 Task: Play online wordle game with 4 letters.
Action: Mouse moved to (598, 514)
Screenshot: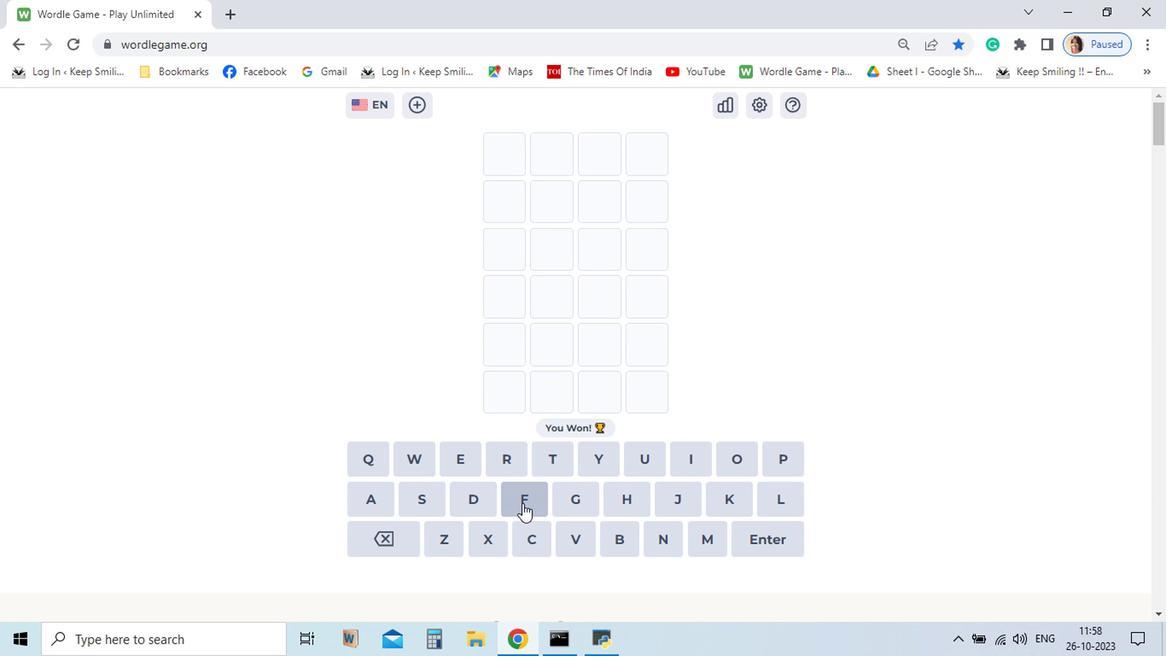 
Action: Mouse pressed left at (598, 514)
Screenshot: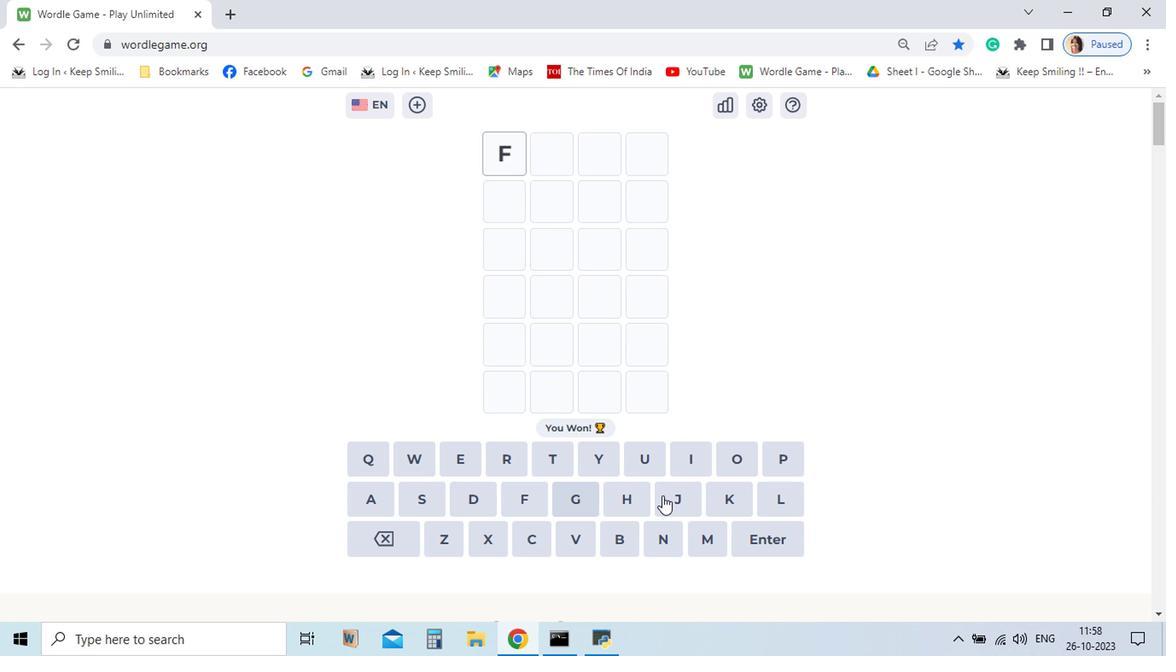 
Action: Mouse moved to (738, 480)
Screenshot: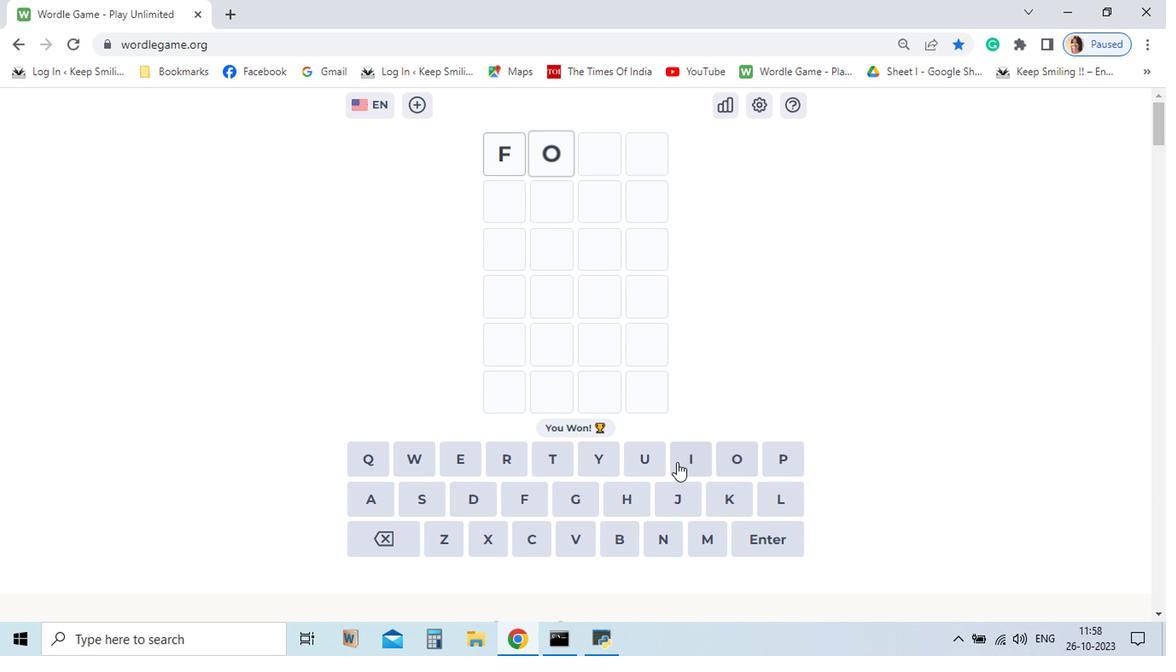 
Action: Mouse pressed left at (738, 480)
Screenshot: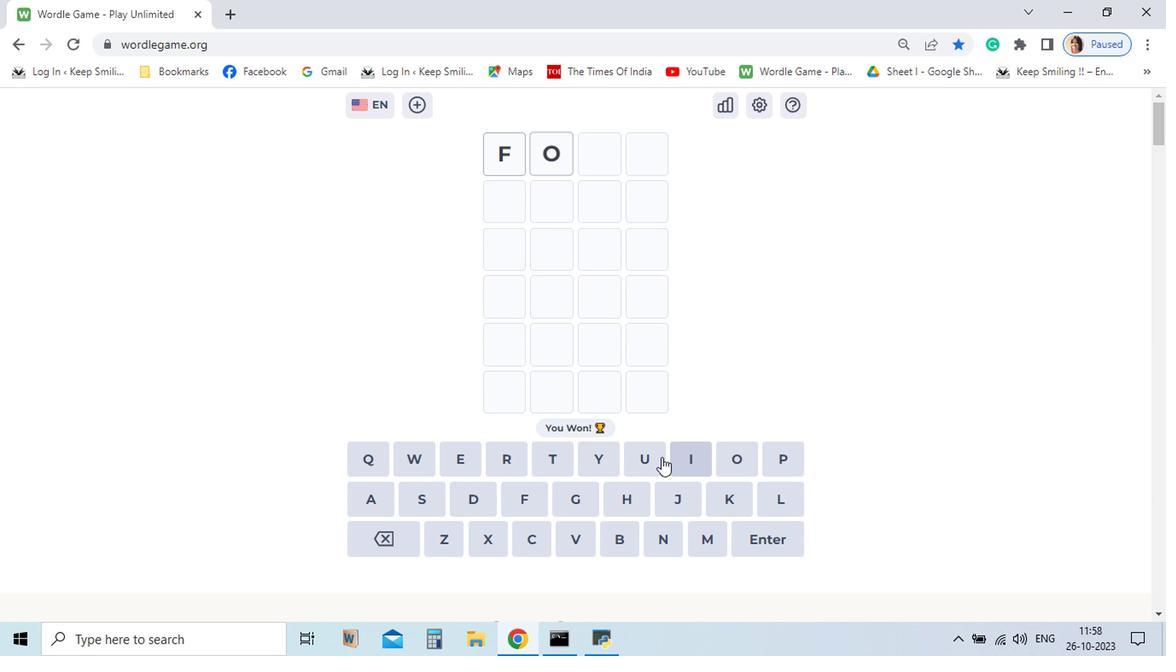 
Action: Mouse moved to (677, 473)
Screenshot: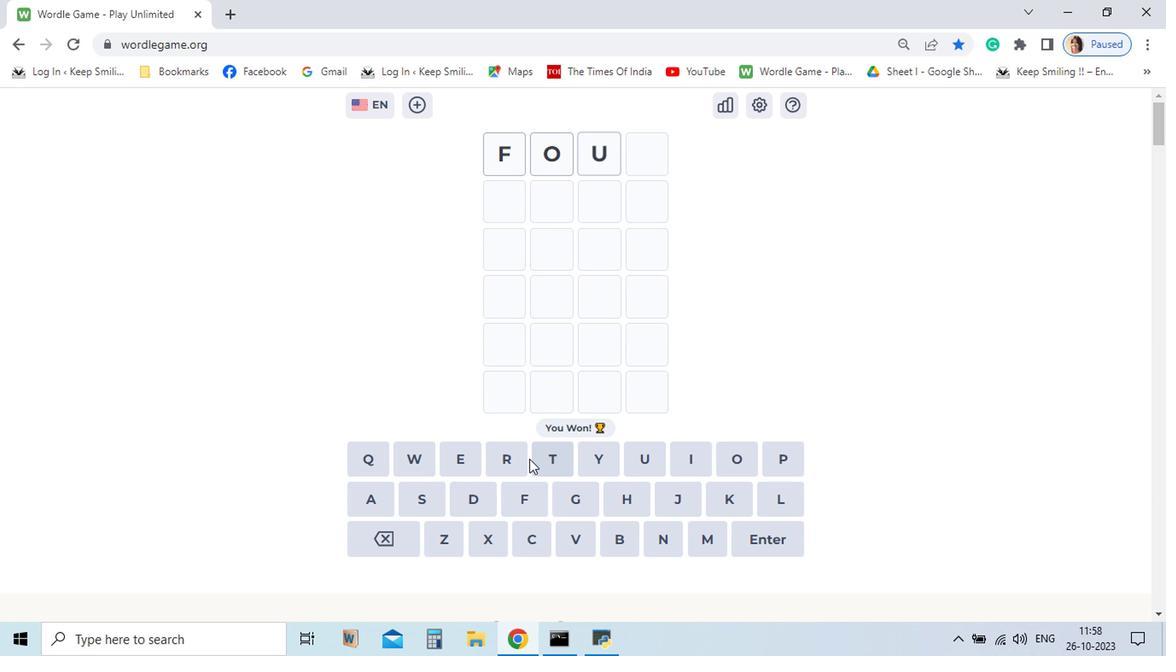
Action: Mouse pressed left at (677, 473)
Screenshot: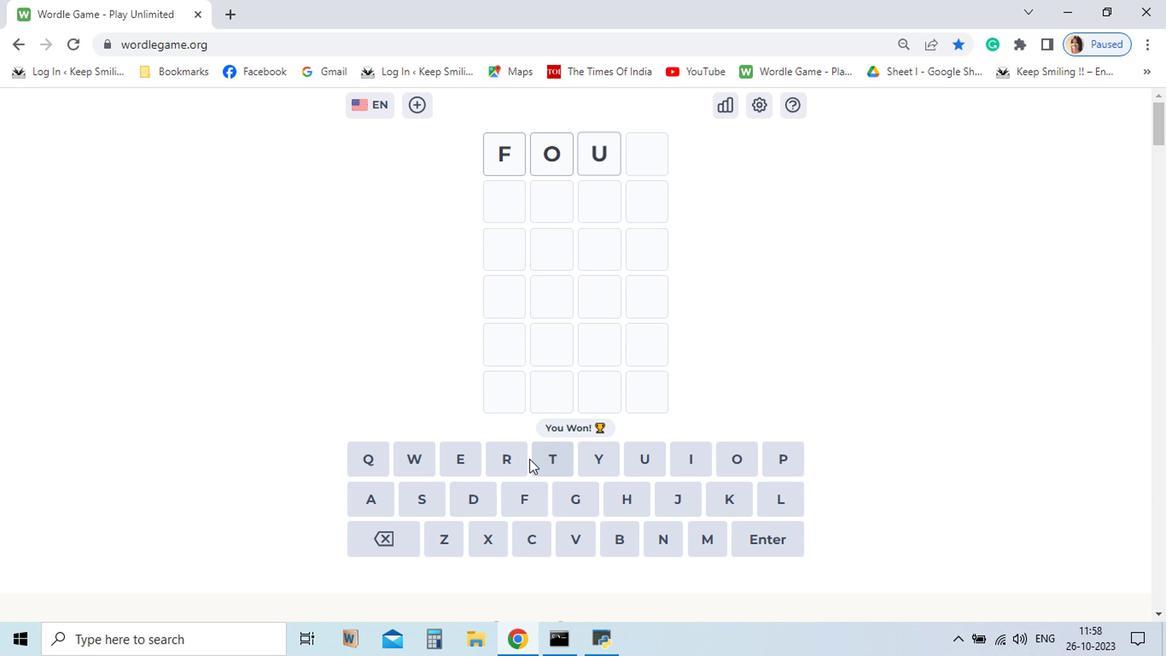 
Action: Mouse moved to (584, 479)
Screenshot: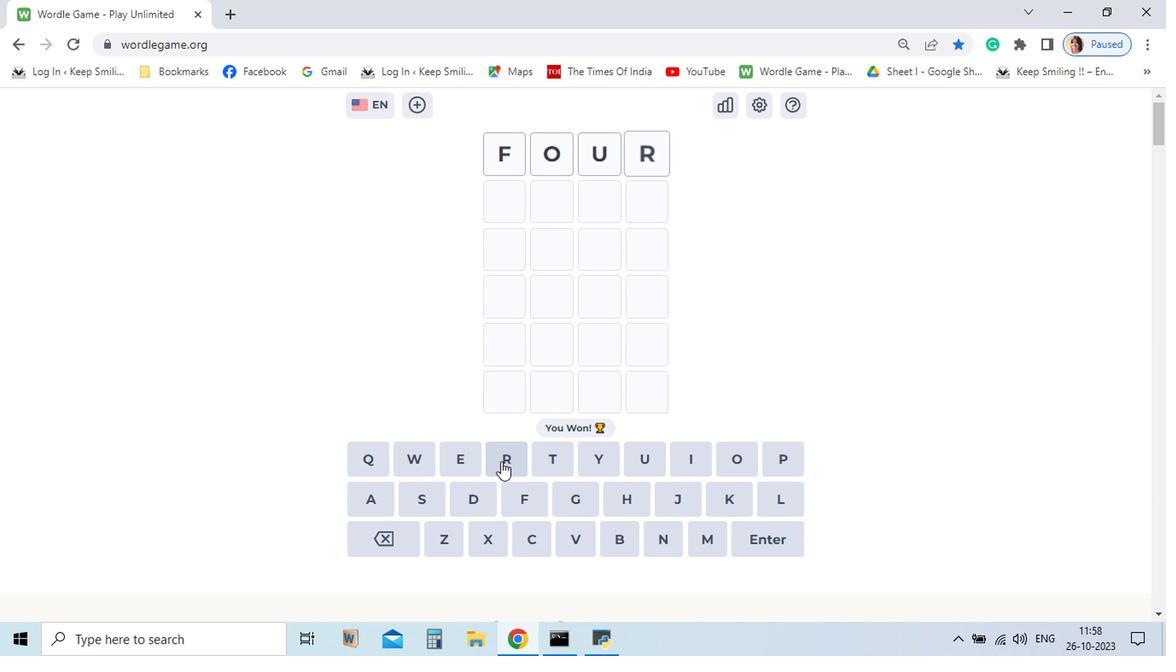 
Action: Mouse pressed left at (584, 479)
Screenshot: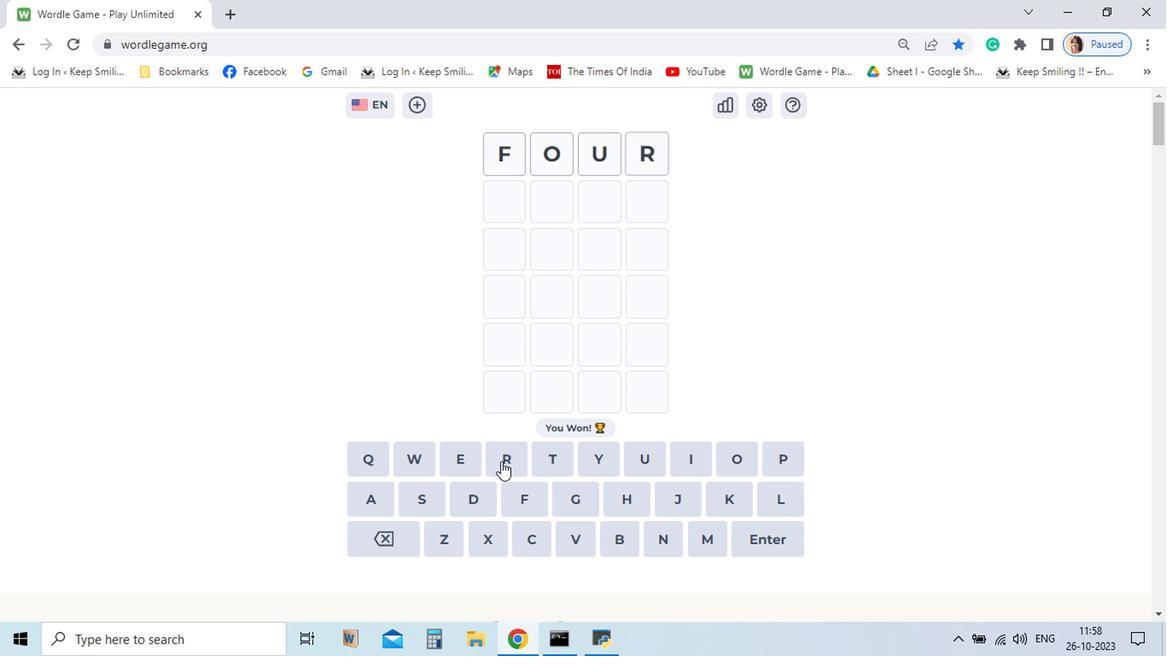 
Action: Mouse moved to (769, 543)
Screenshot: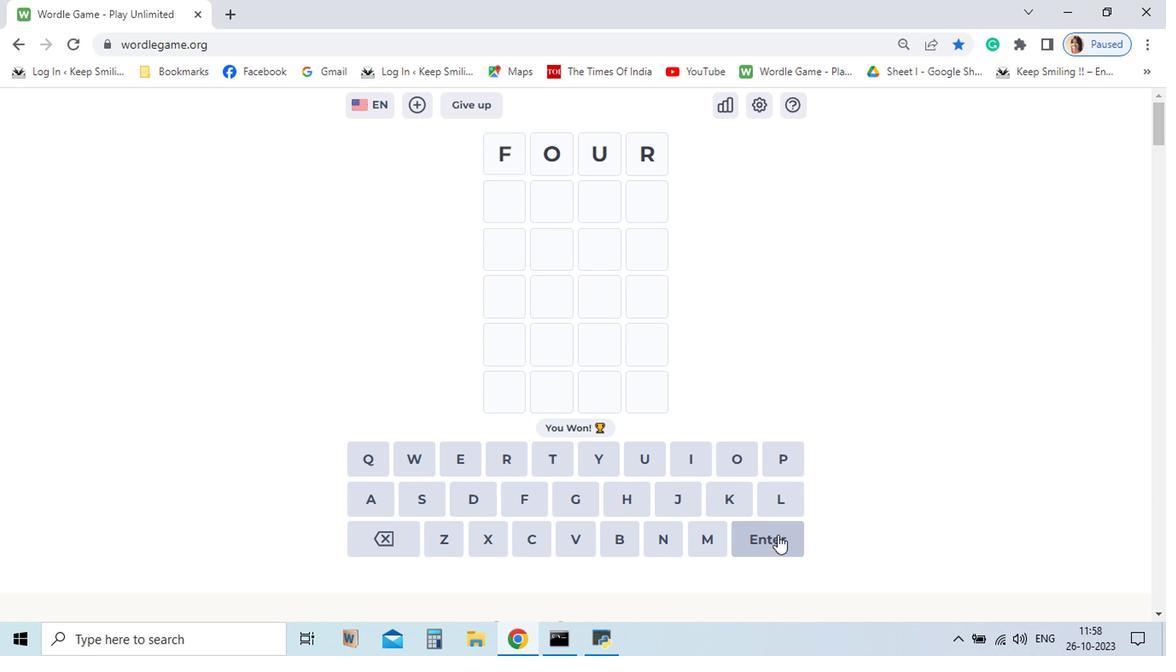 
Action: Mouse pressed left at (769, 543)
Screenshot: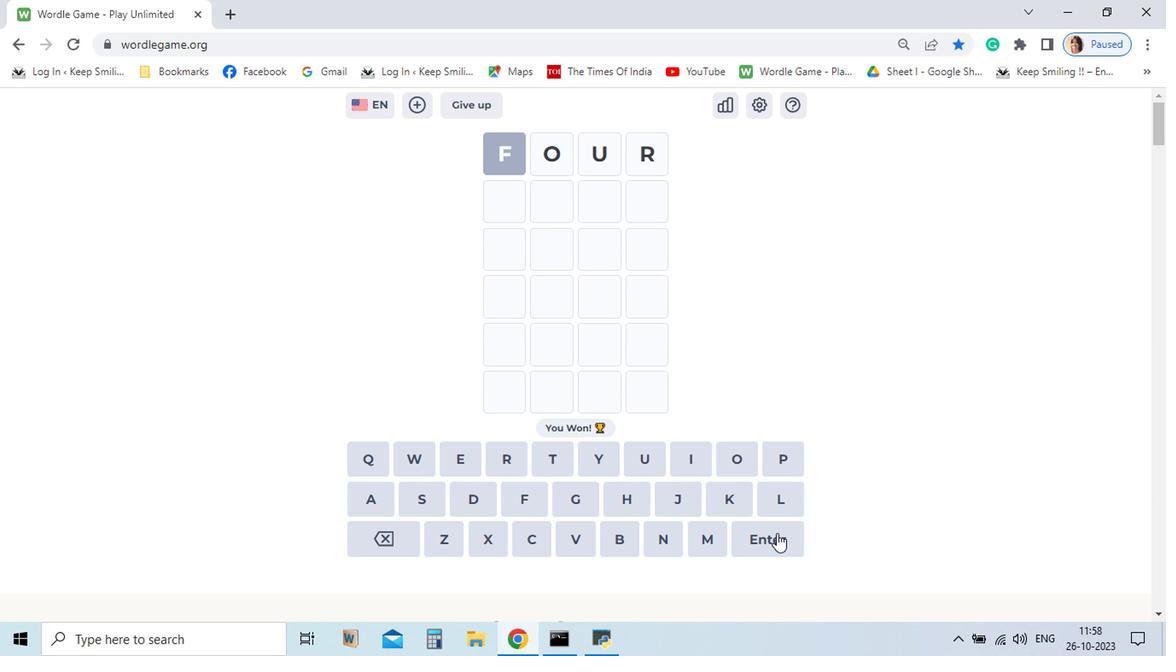 
Action: Mouse moved to (632, 506)
Screenshot: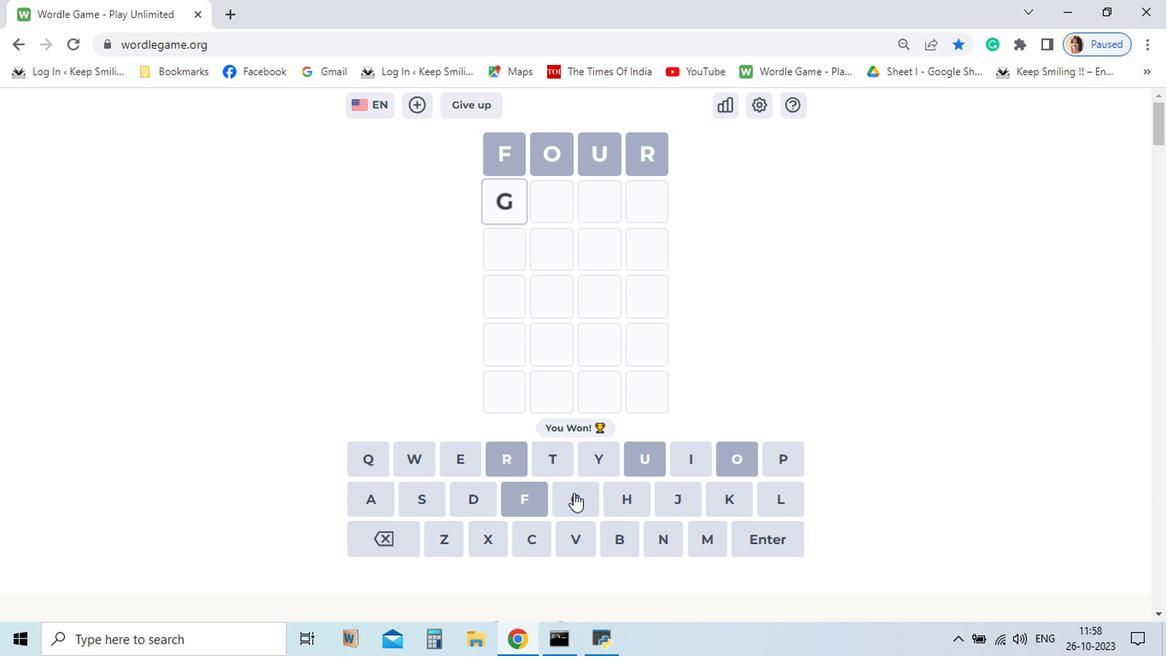 
Action: Mouse pressed left at (632, 506)
Screenshot: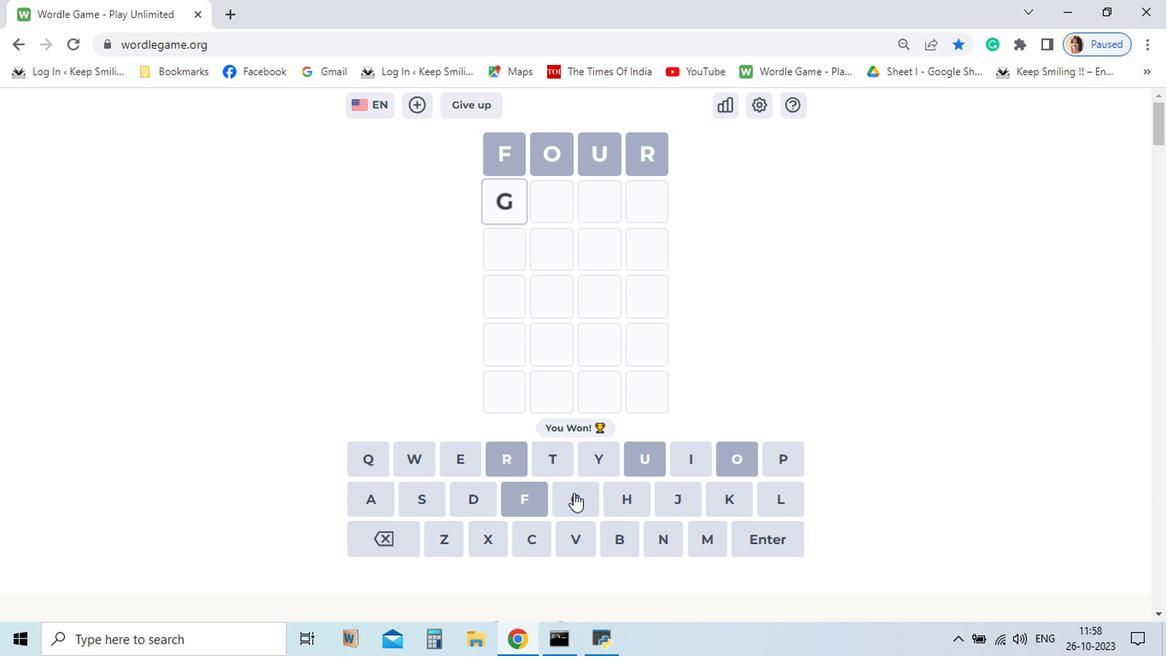 
Action: Mouse moved to (499, 509)
Screenshot: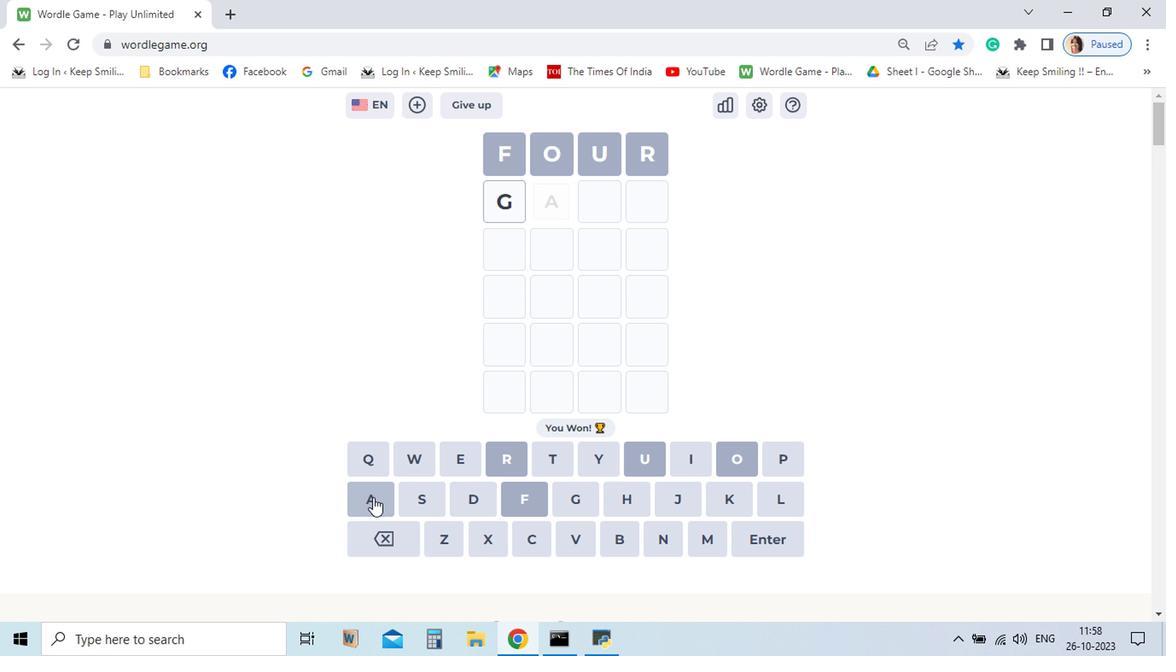 
Action: Mouse pressed left at (499, 509)
Screenshot: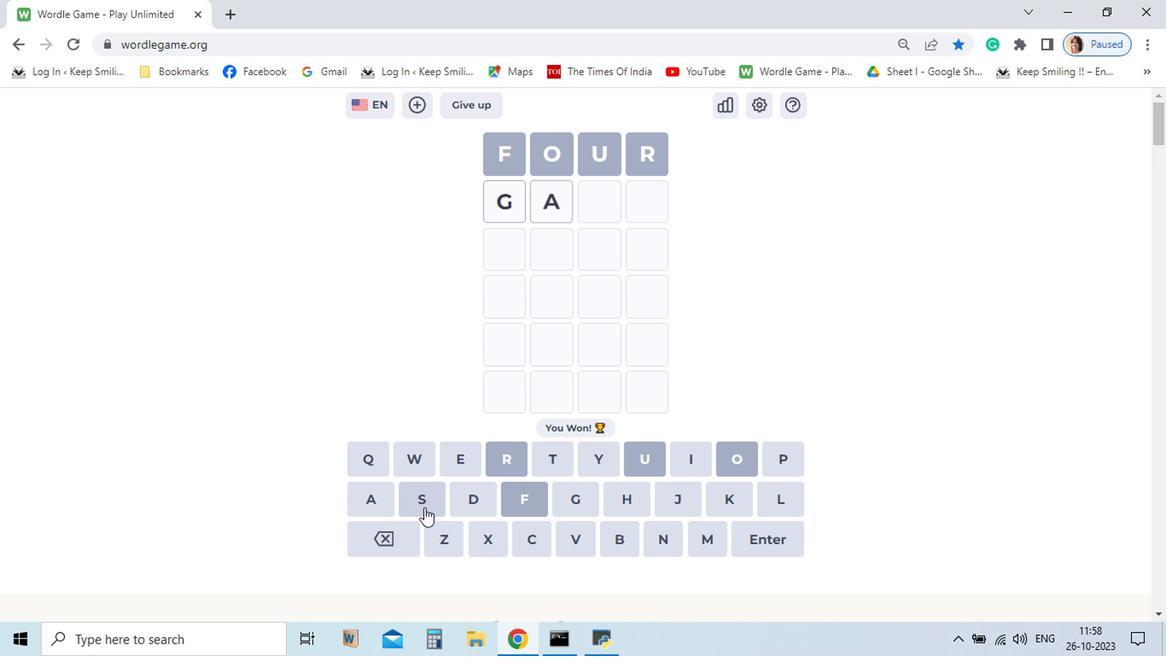 
Action: Mouse moved to (532, 510)
Screenshot: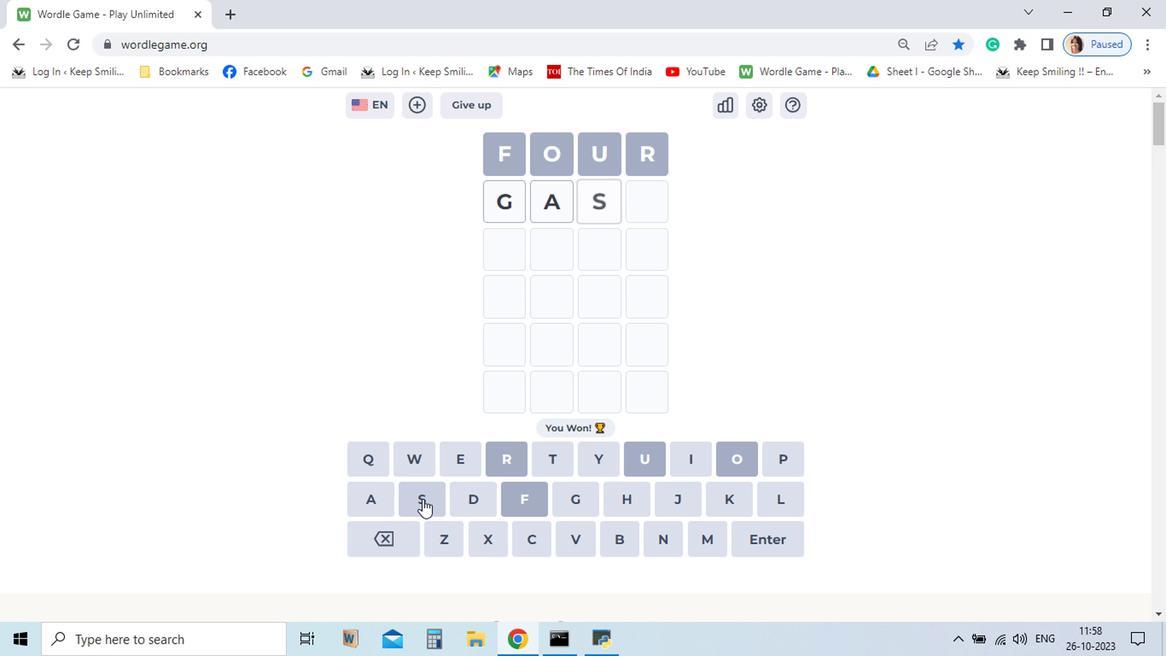 
Action: Mouse pressed left at (532, 510)
Screenshot: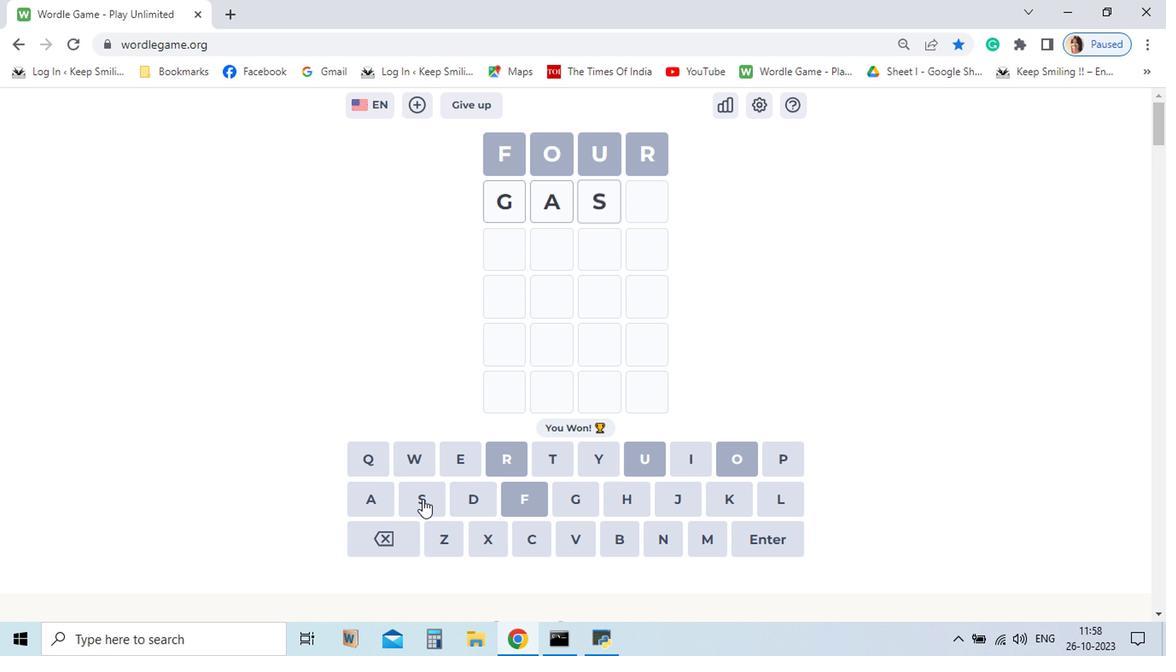 
Action: Mouse pressed left at (532, 510)
Screenshot: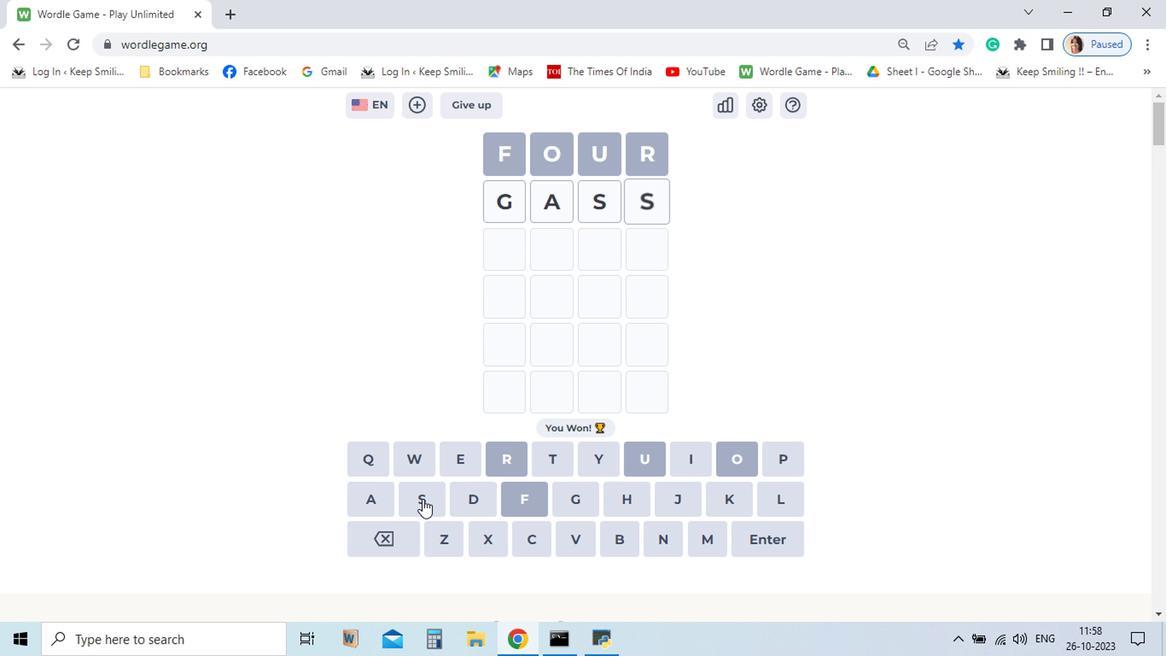 
Action: Mouse moved to (764, 549)
Screenshot: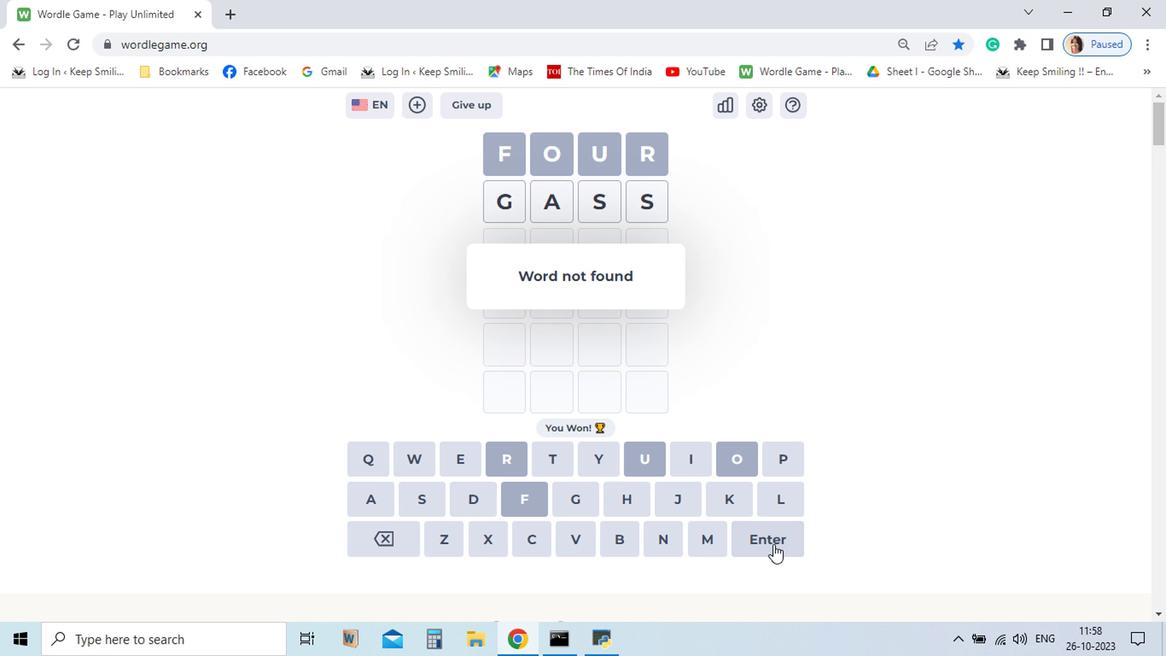 
Action: Mouse pressed left at (764, 549)
Screenshot: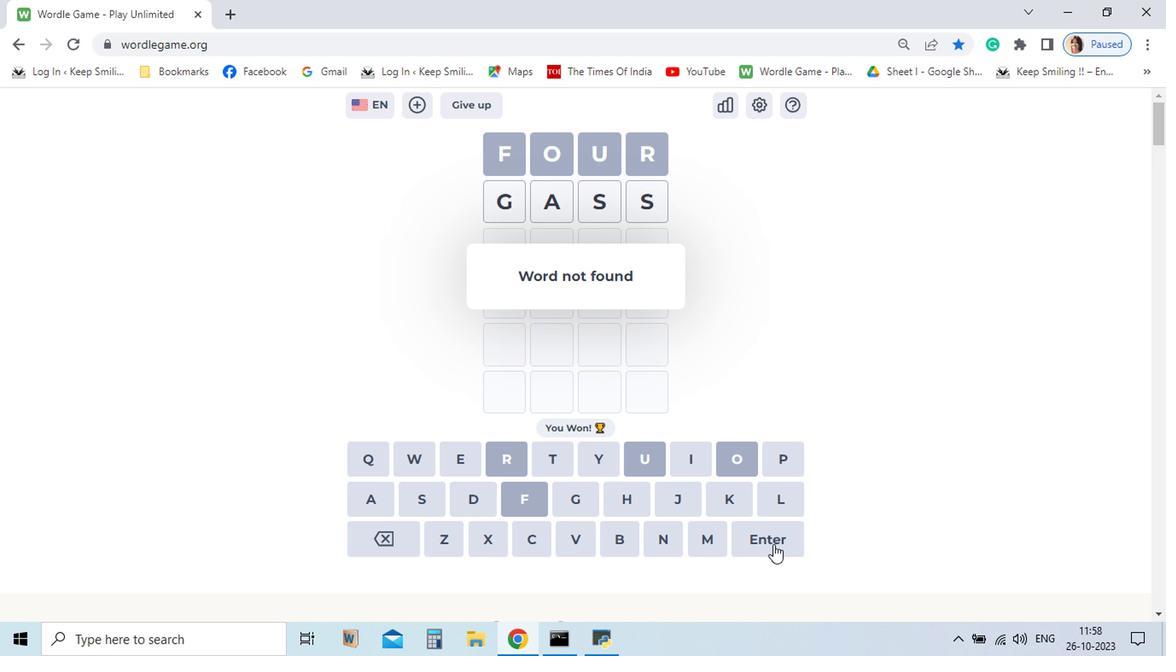 
Action: Mouse moved to (508, 538)
Screenshot: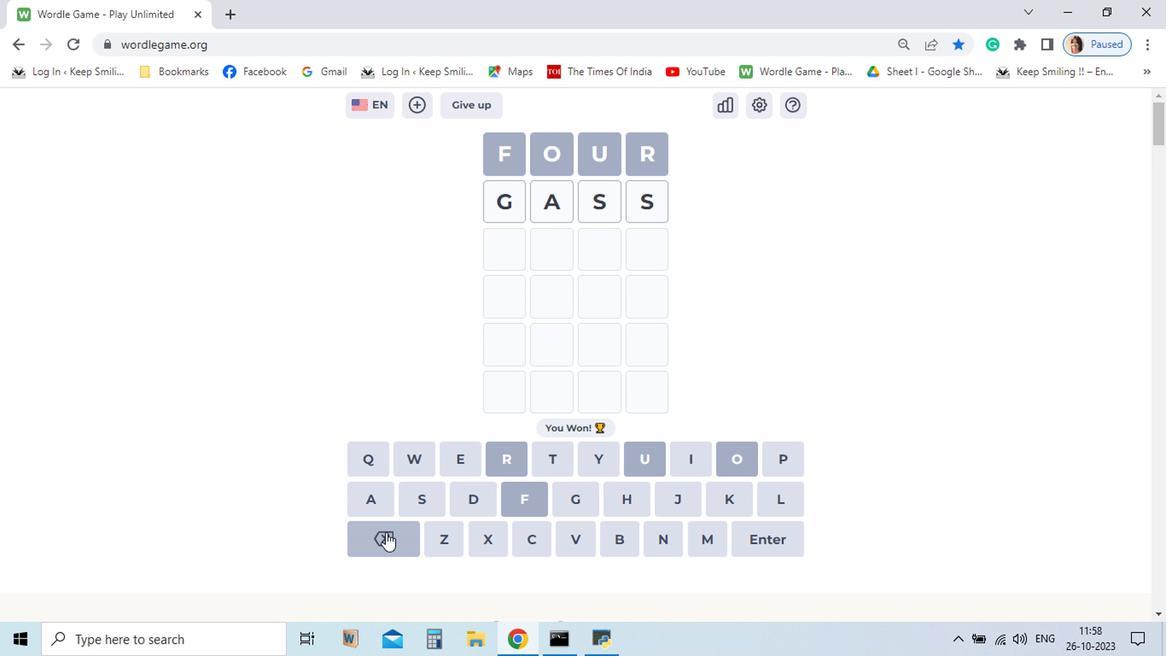 
Action: Mouse pressed left at (508, 538)
Screenshot: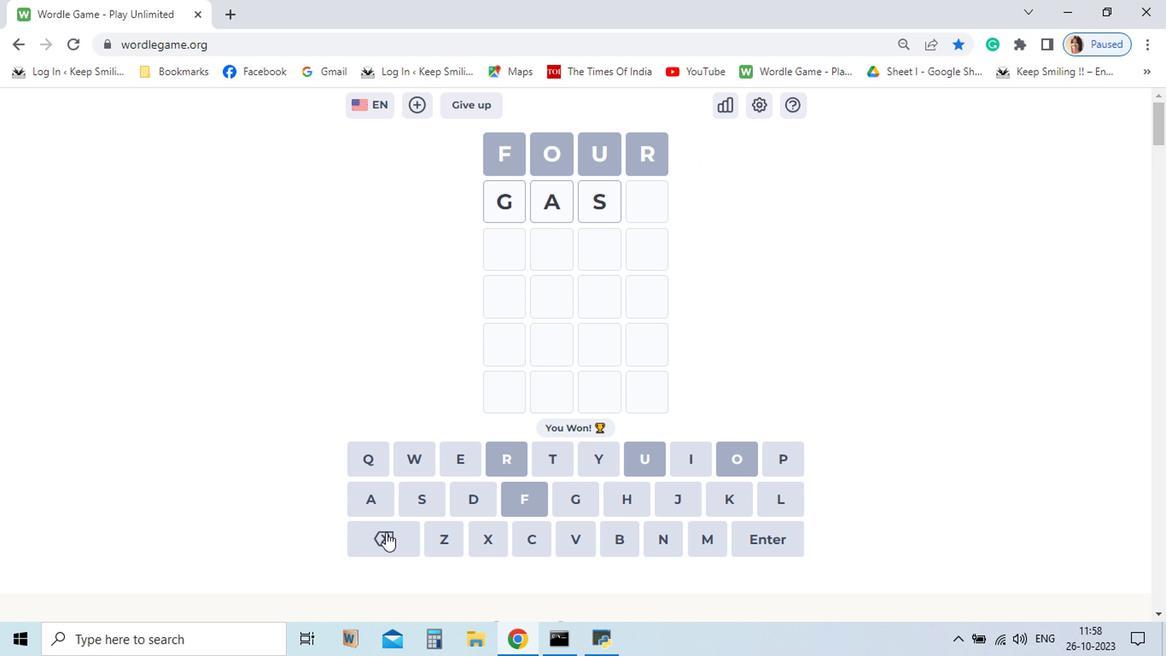 
Action: Mouse moved to (506, 544)
Screenshot: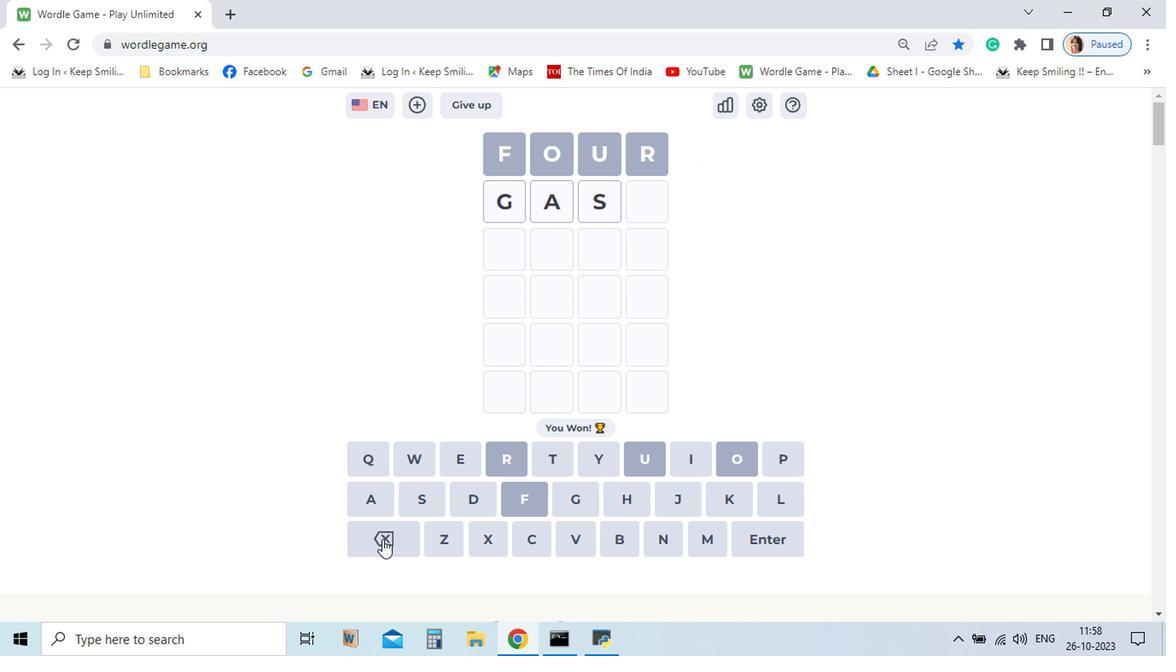 
Action: Mouse pressed left at (506, 544)
Screenshot: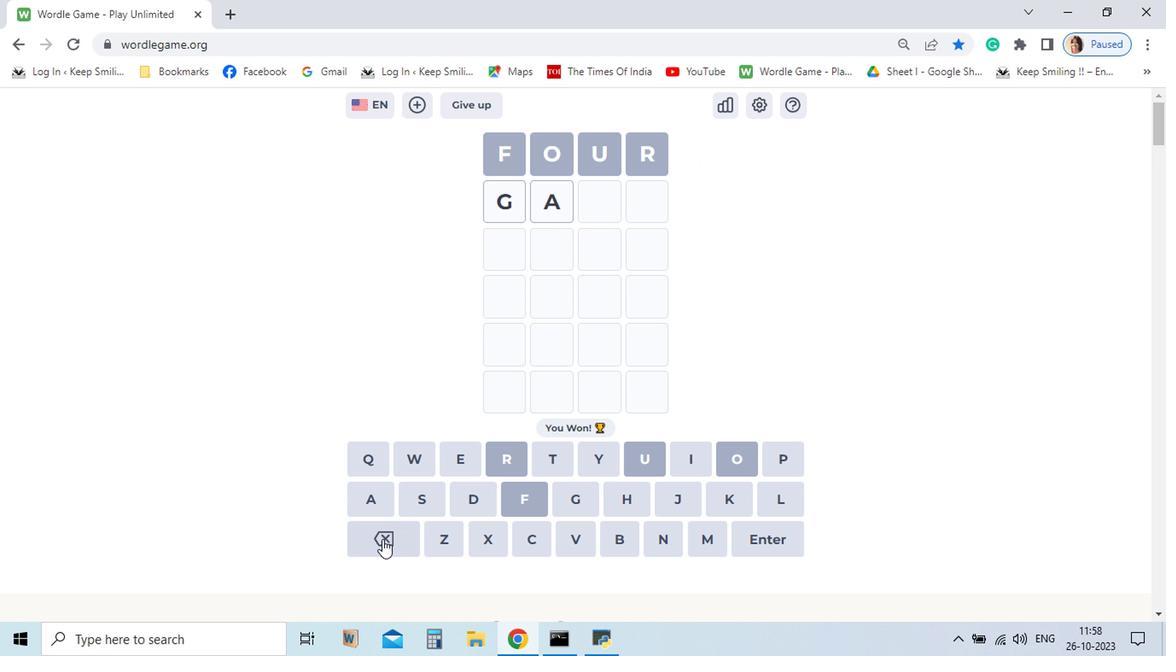 
Action: Mouse pressed left at (506, 544)
Screenshot: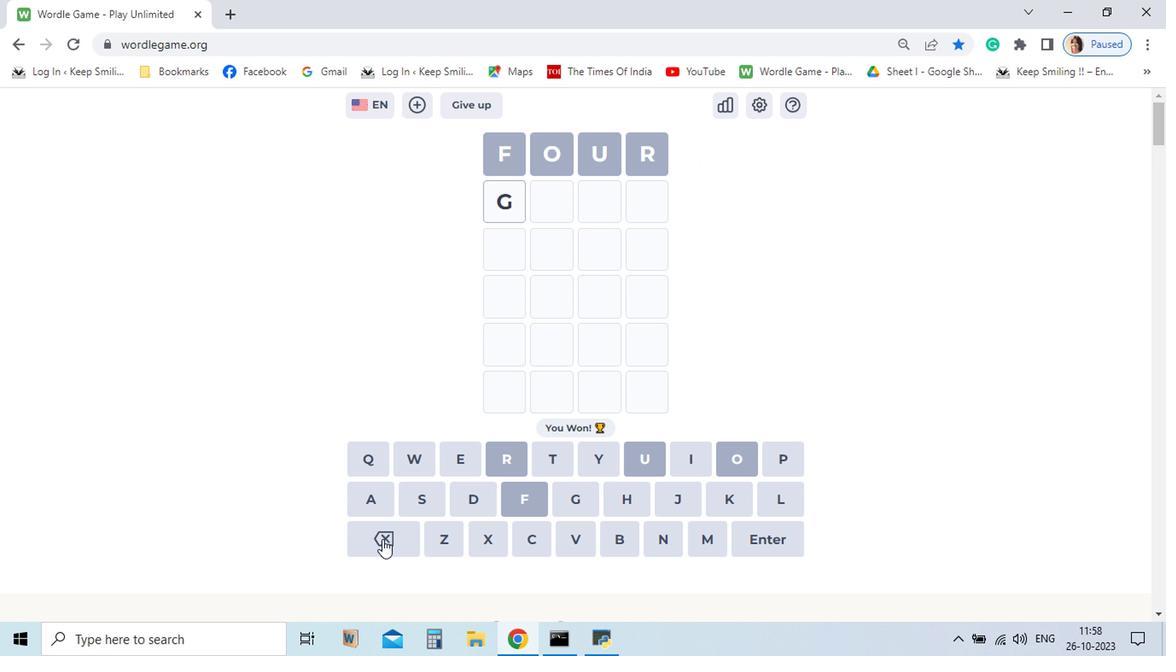 
Action: Mouse pressed left at (506, 544)
Screenshot: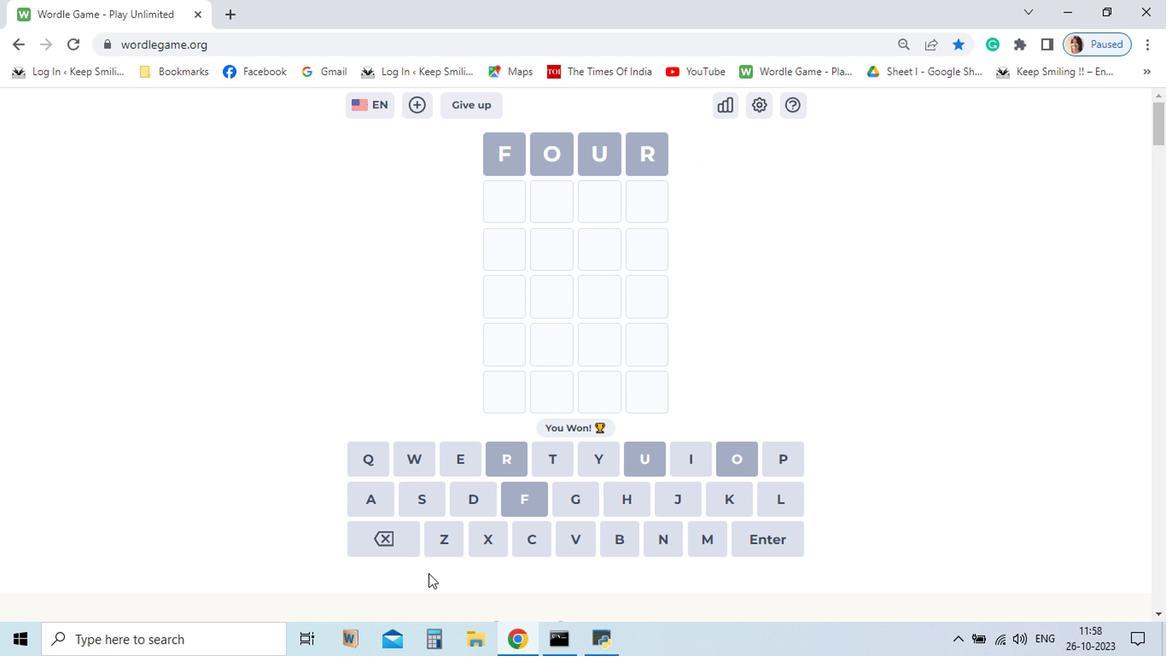 
Action: Mouse moved to (772, 476)
Screenshot: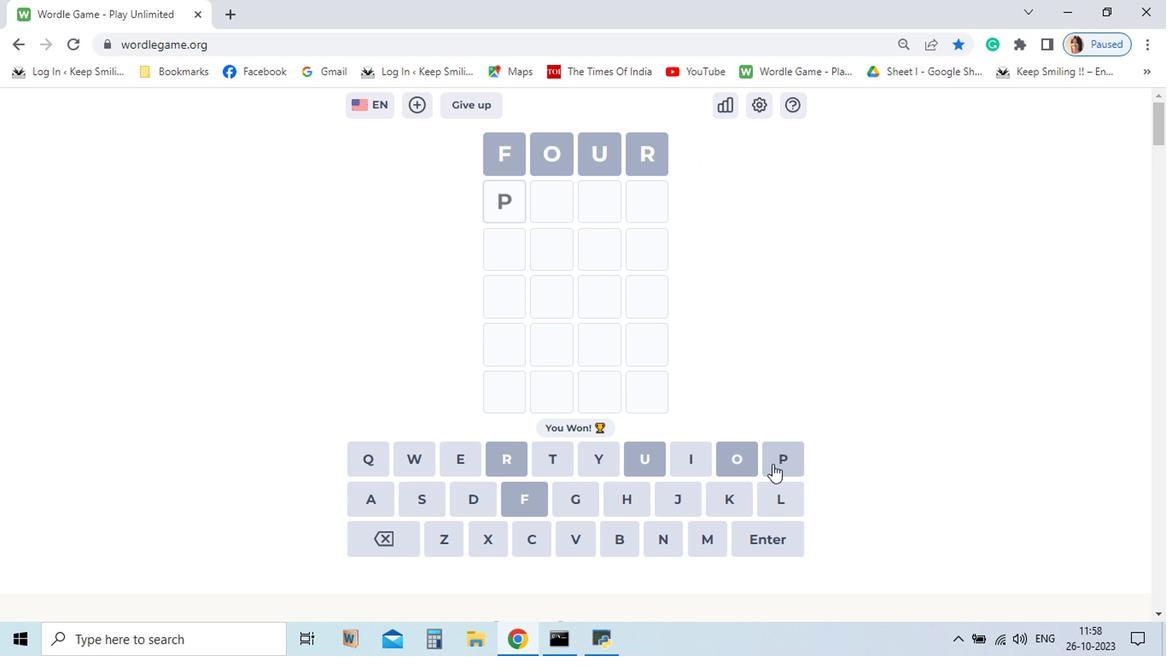 
Action: Mouse pressed left at (772, 476)
Screenshot: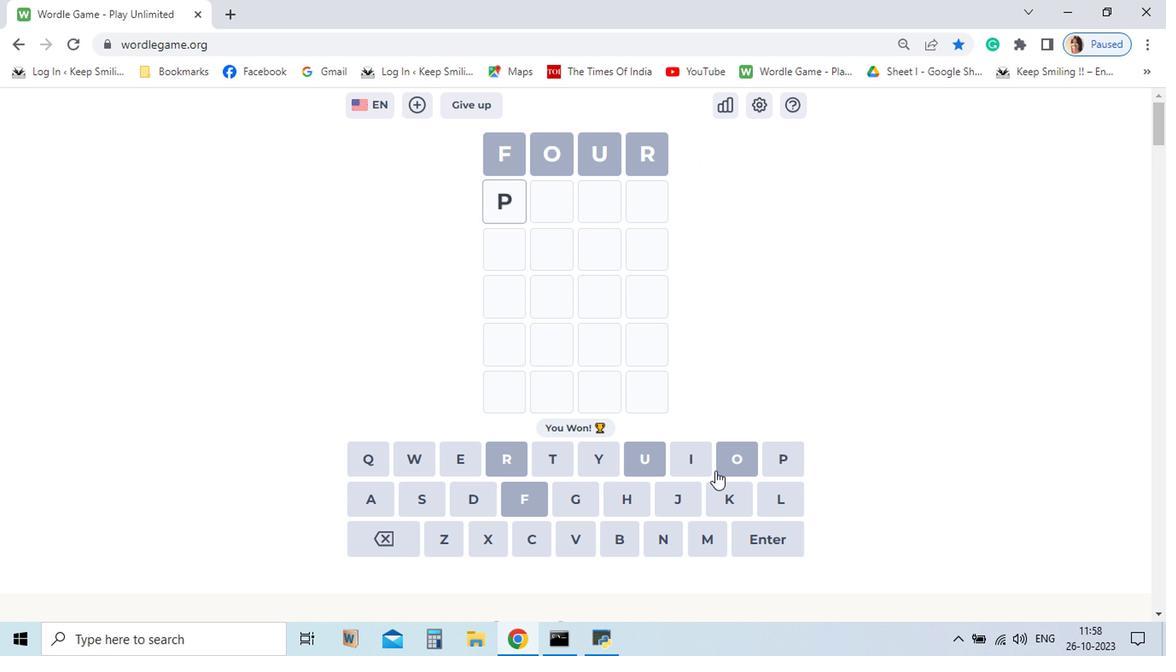 
Action: Mouse moved to (710, 473)
Screenshot: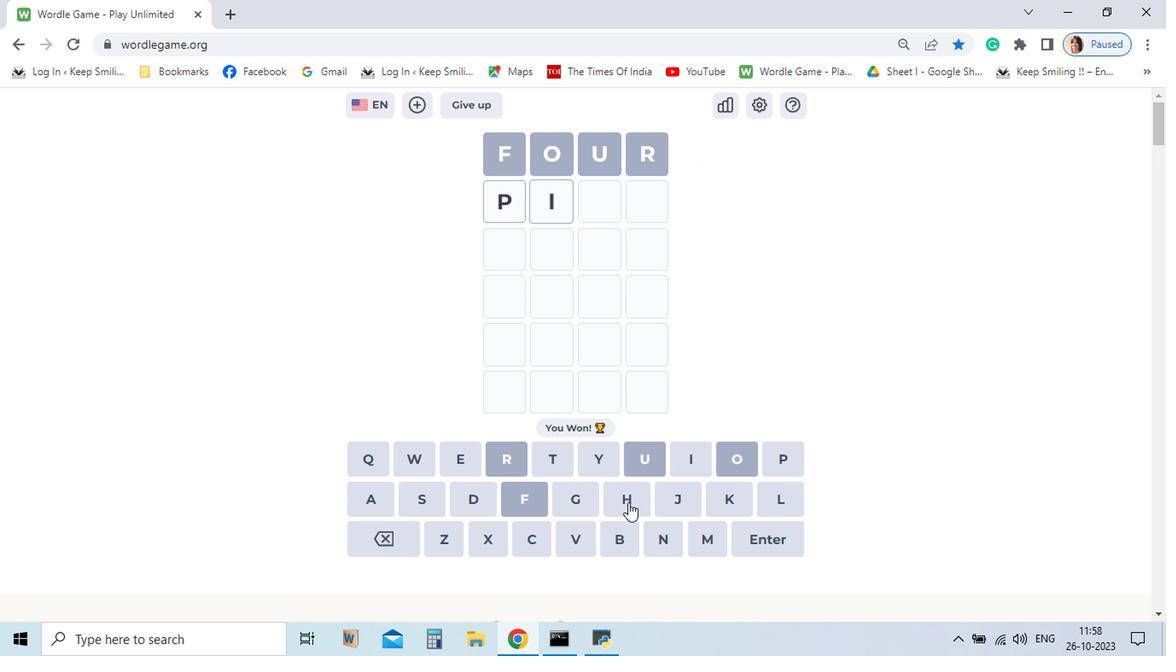 
Action: Mouse pressed left at (710, 473)
Screenshot: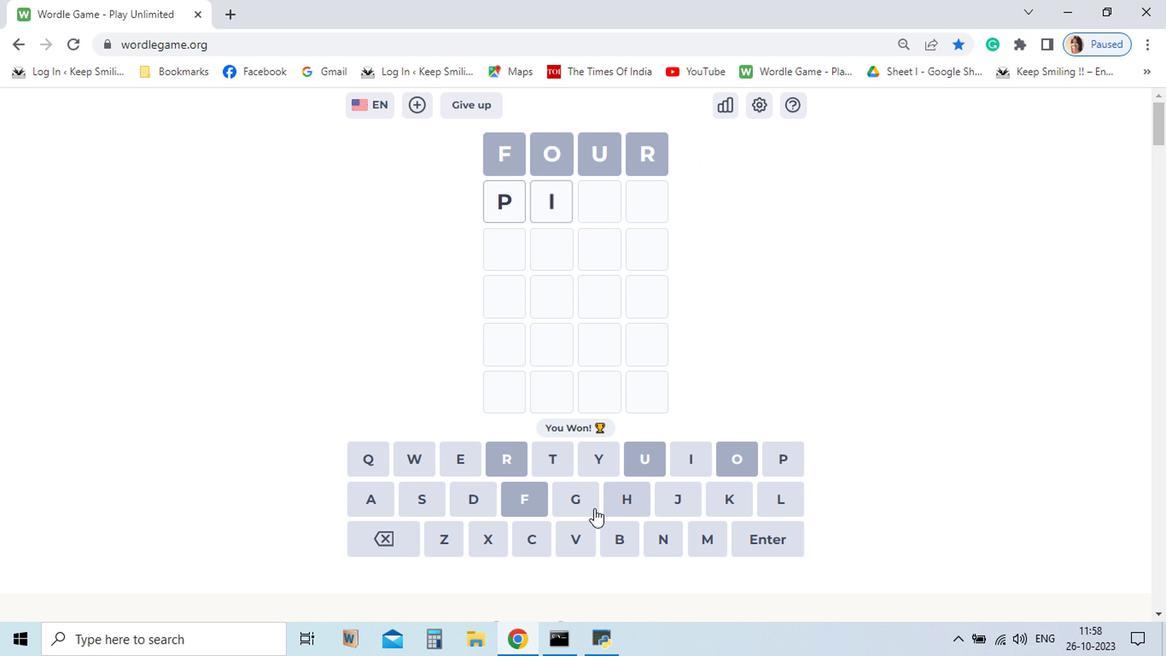
Action: Mouse moved to (630, 513)
Screenshot: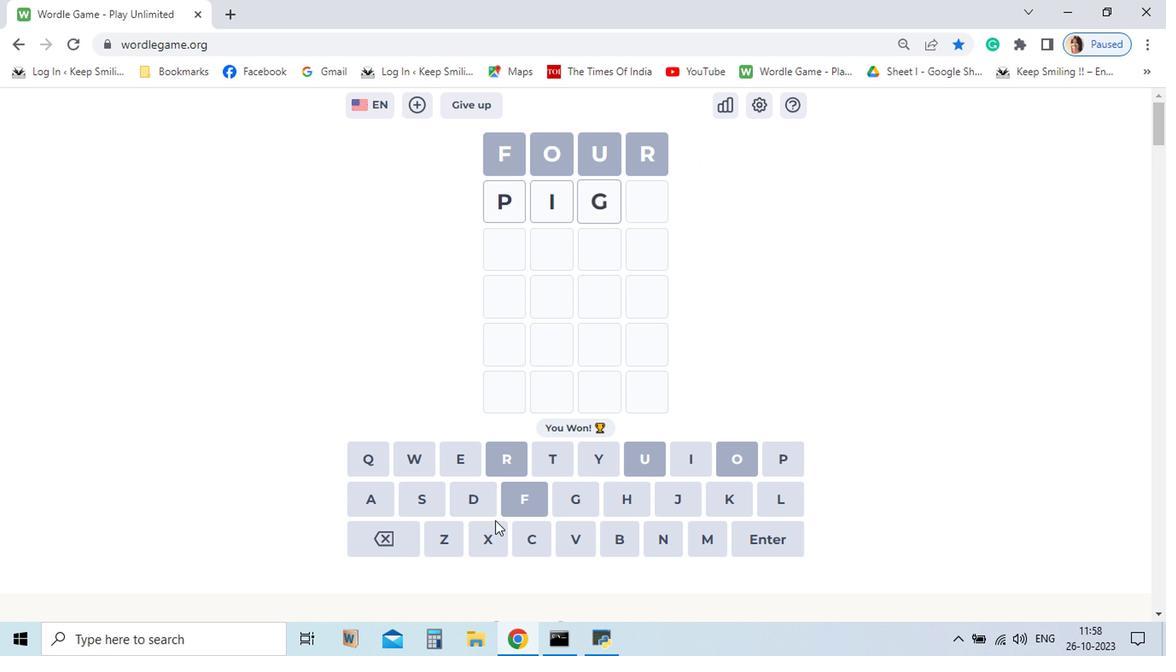 
Action: Mouse pressed left at (630, 513)
Screenshot: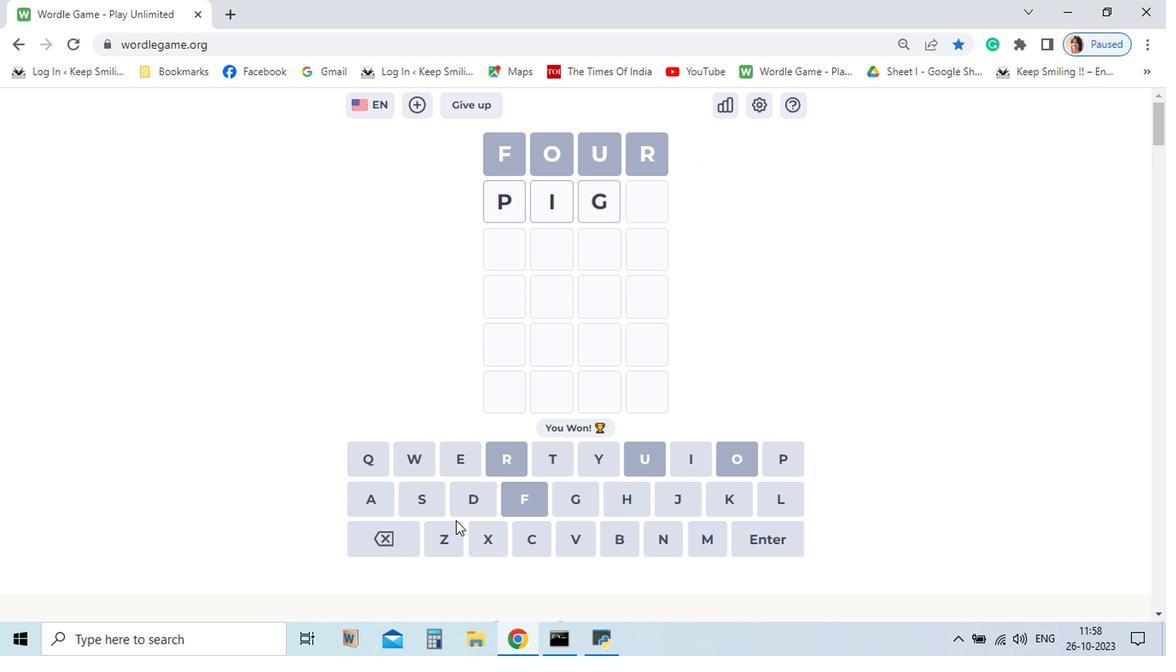 
Action: Mouse moved to (529, 513)
Screenshot: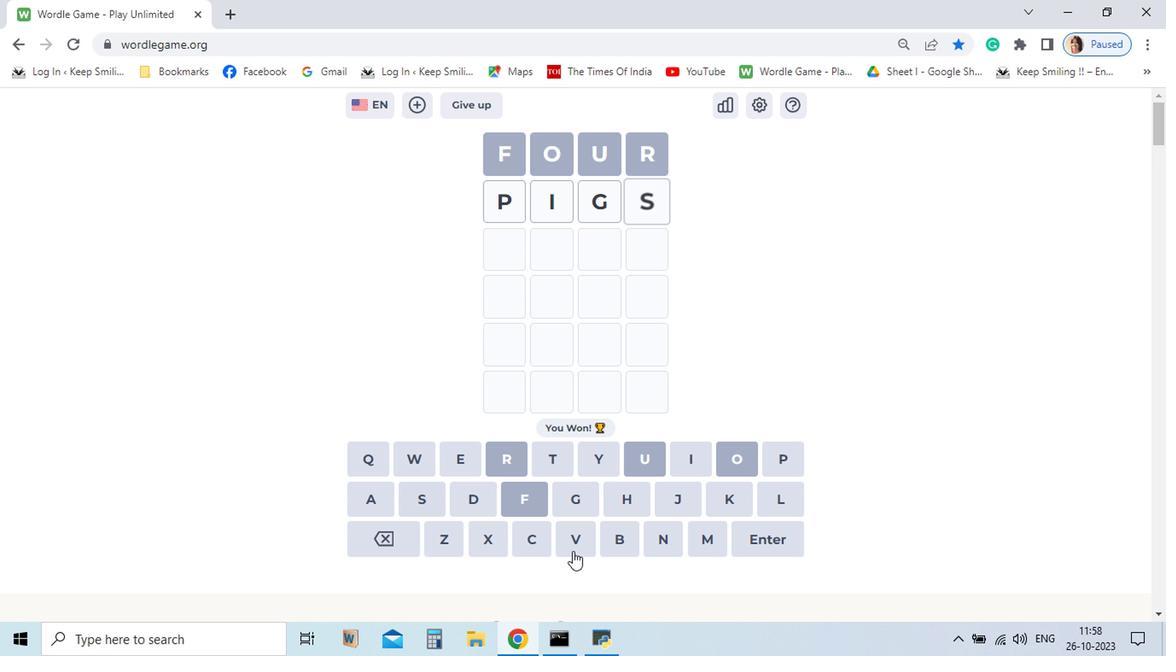 
Action: Mouse pressed left at (529, 513)
Screenshot: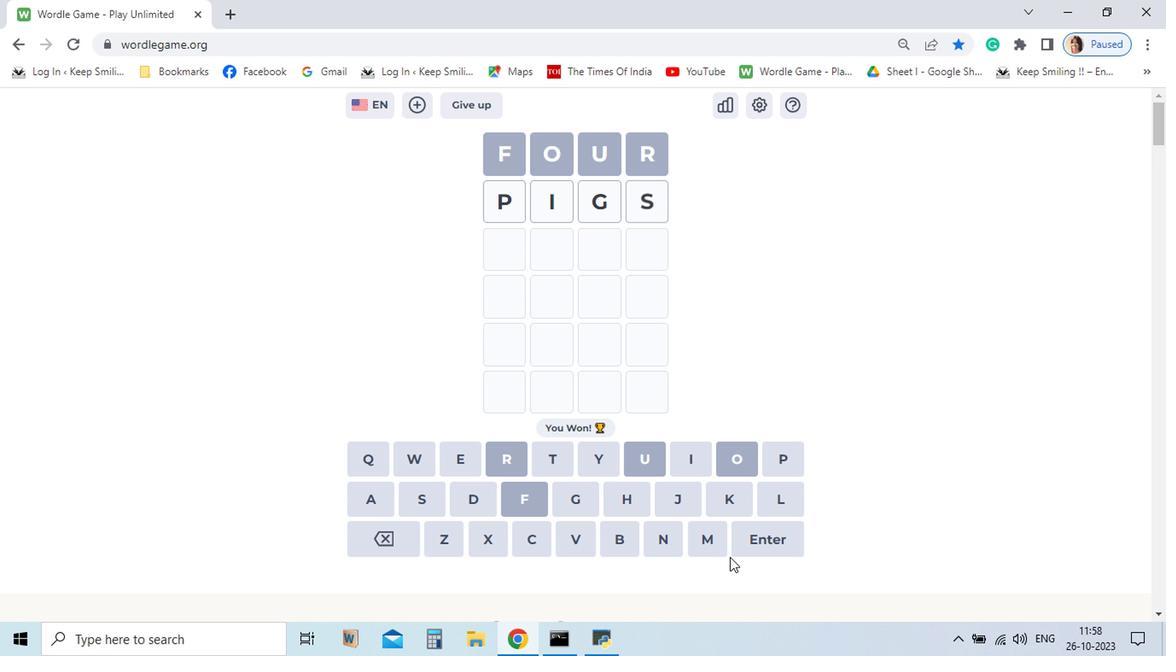 
Action: Mouse moved to (756, 545)
Screenshot: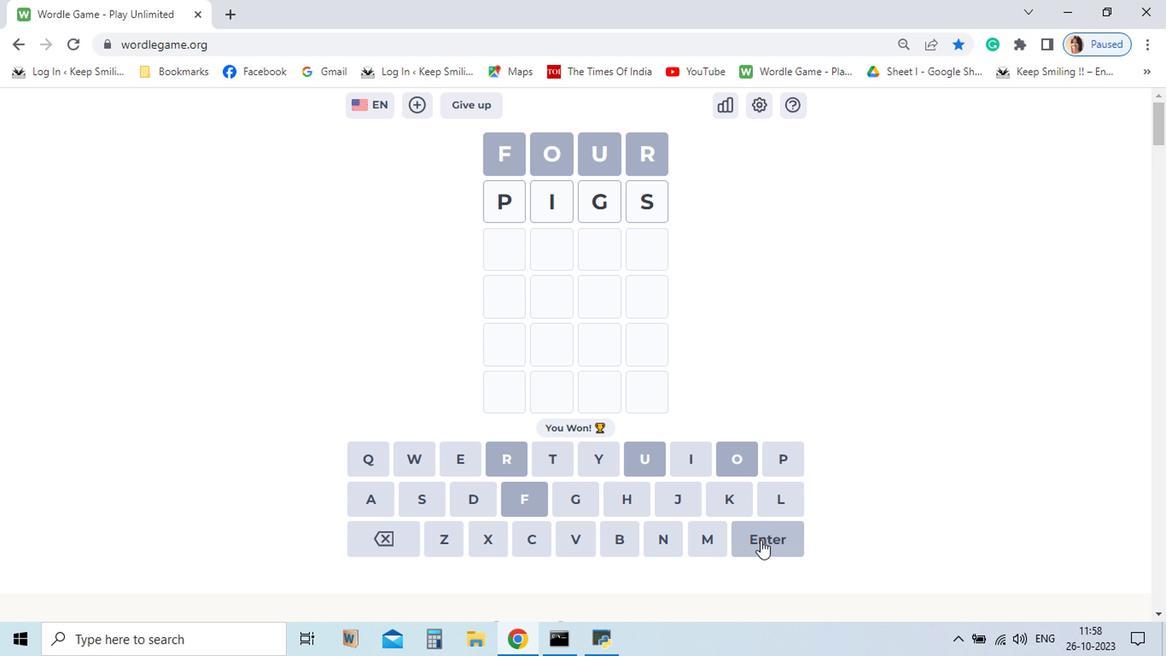 
Action: Mouse pressed left at (756, 545)
Screenshot: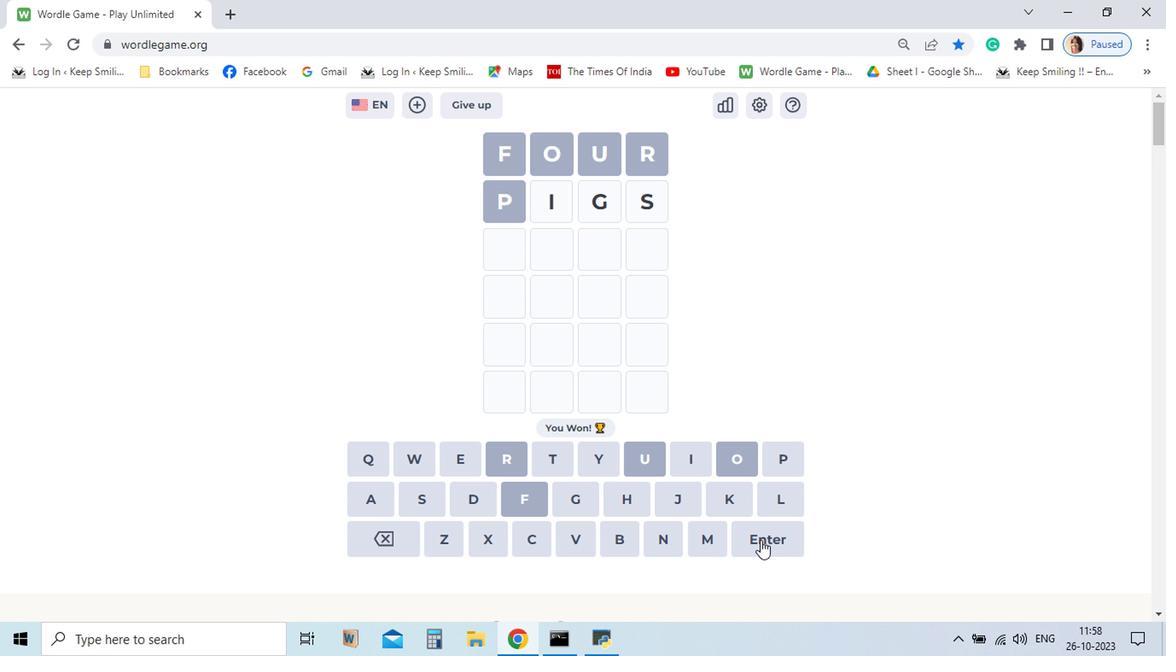 
Action: Mouse moved to (769, 513)
Screenshot: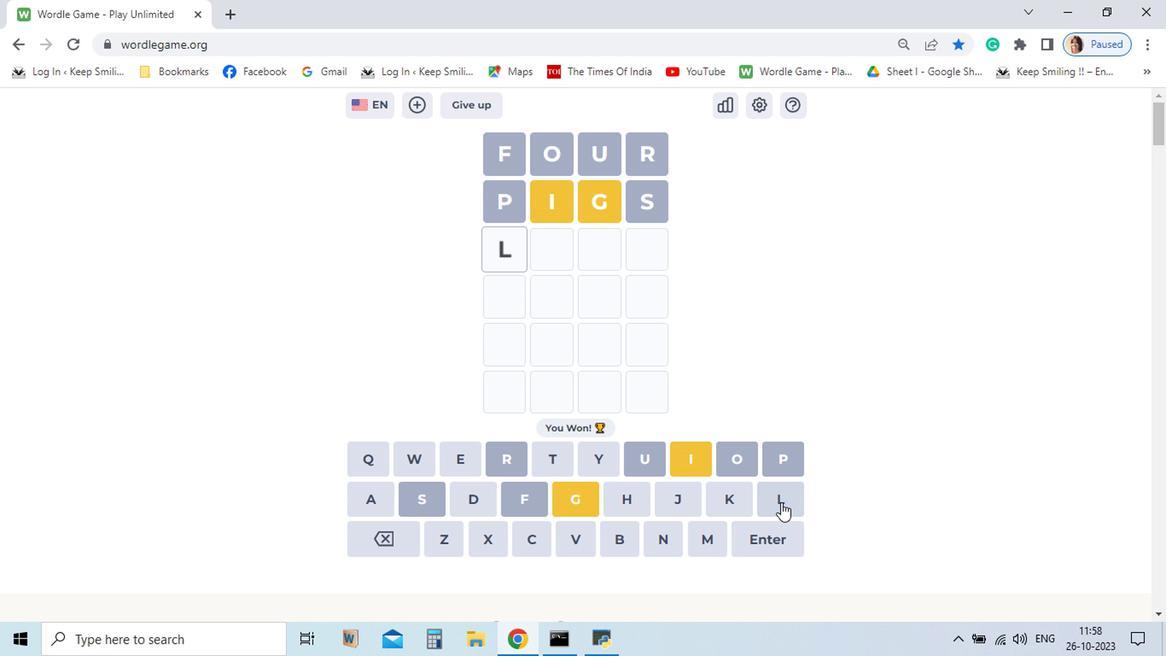 
Action: Mouse pressed left at (769, 513)
Screenshot: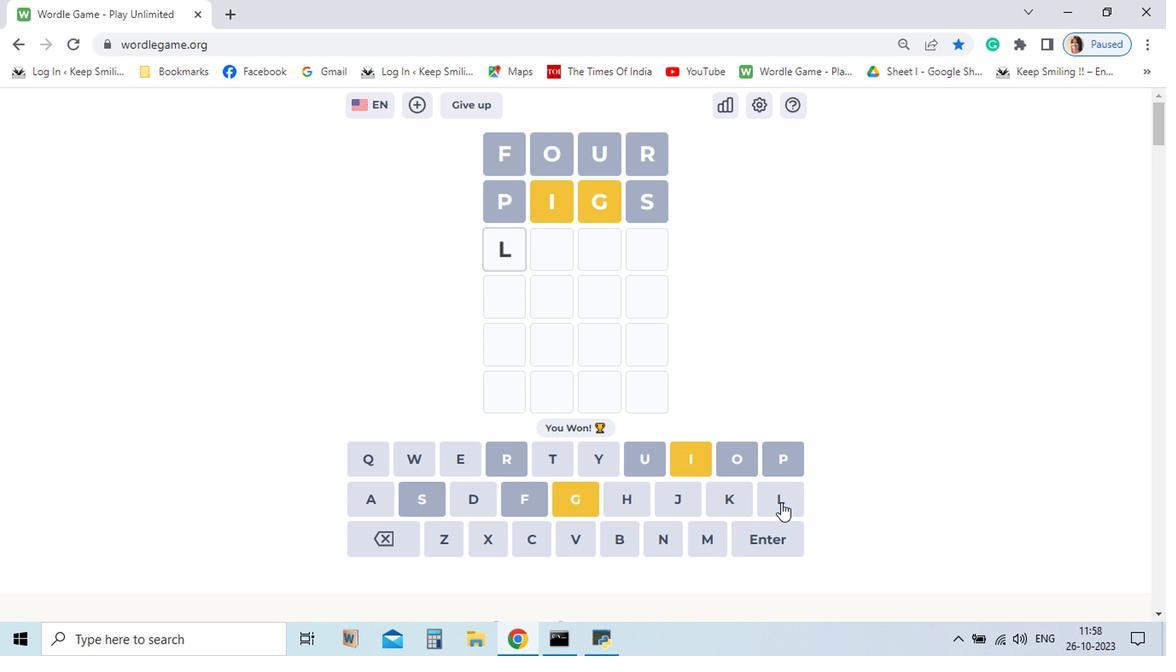 
Action: Mouse moved to (501, 551)
Screenshot: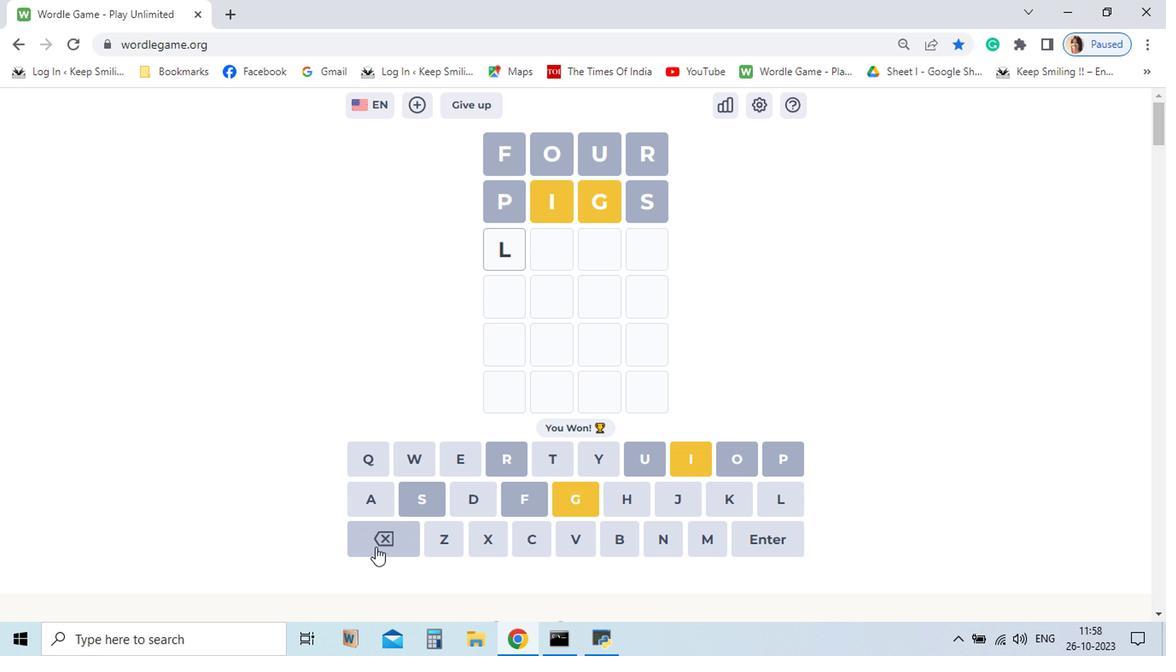 
Action: Mouse pressed left at (501, 551)
Screenshot: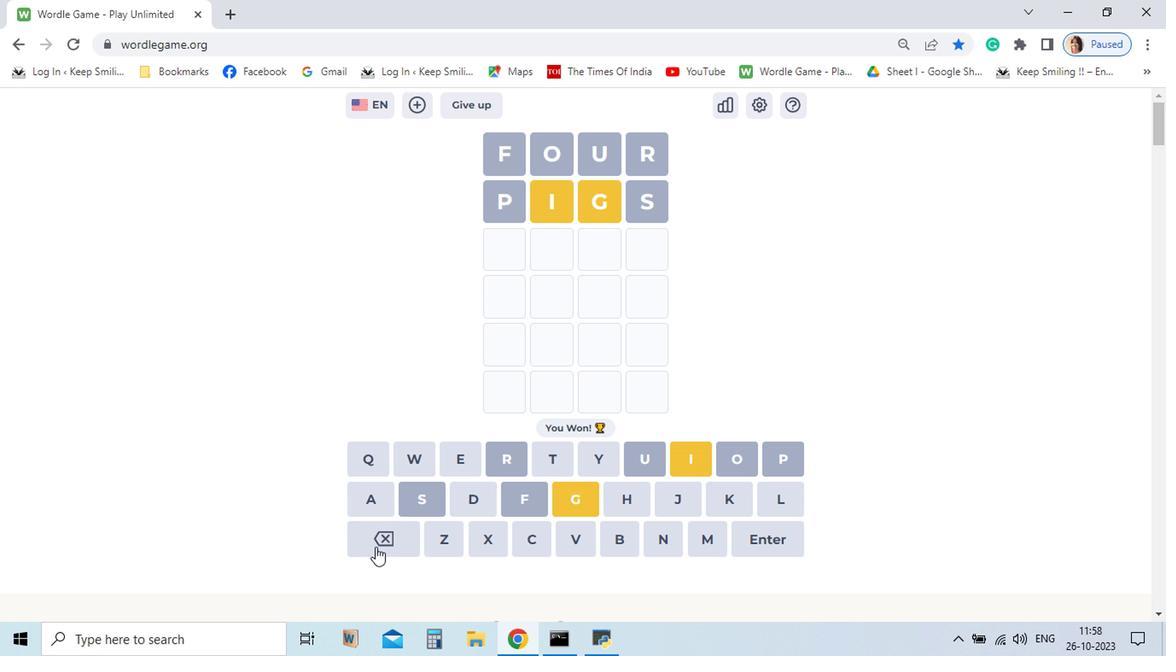 
Action: Mouse moved to (601, 544)
Screenshot: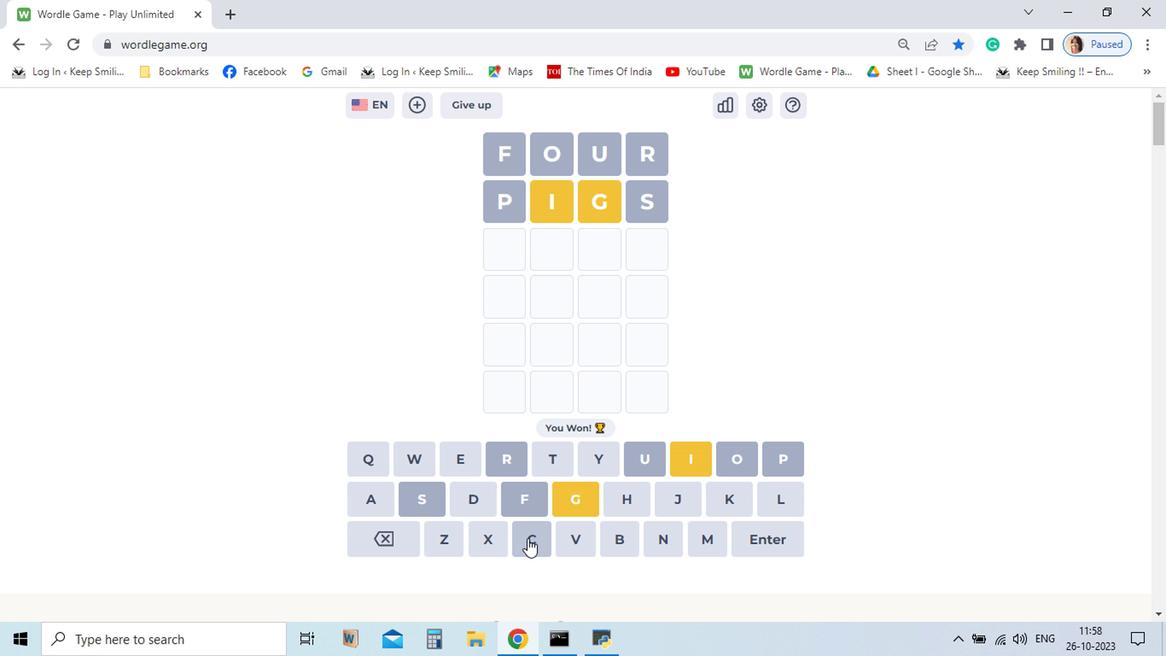 
Action: Mouse pressed left at (601, 544)
Screenshot: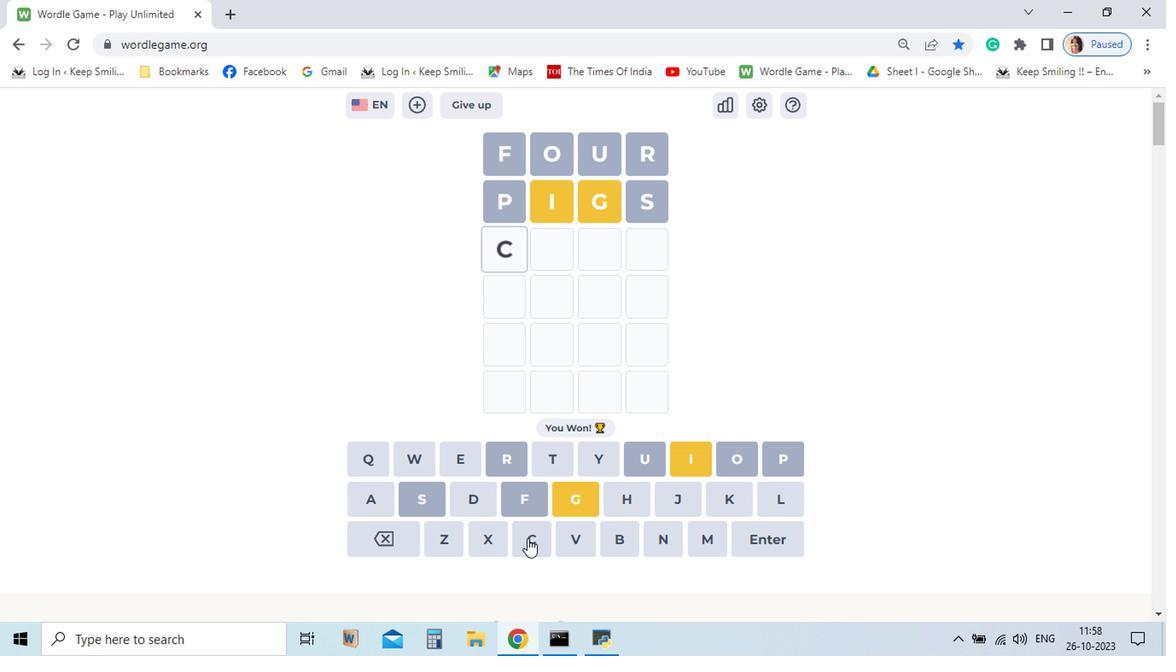 
Action: Mouse moved to (506, 542)
Screenshot: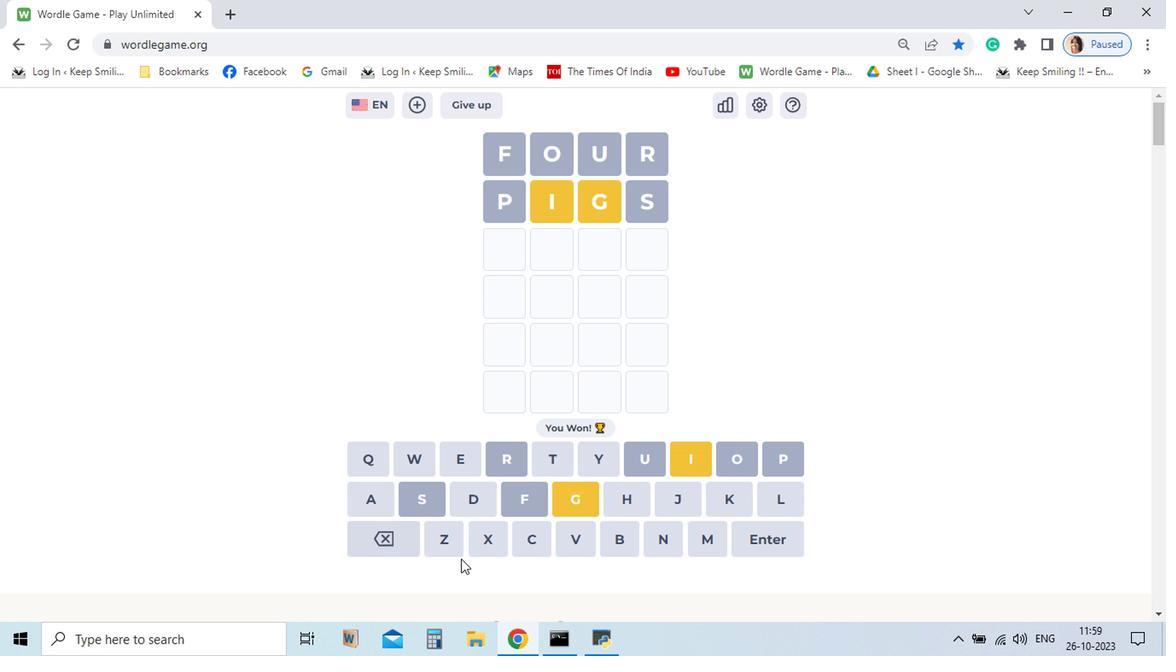 
Action: Mouse pressed left at (506, 542)
Screenshot: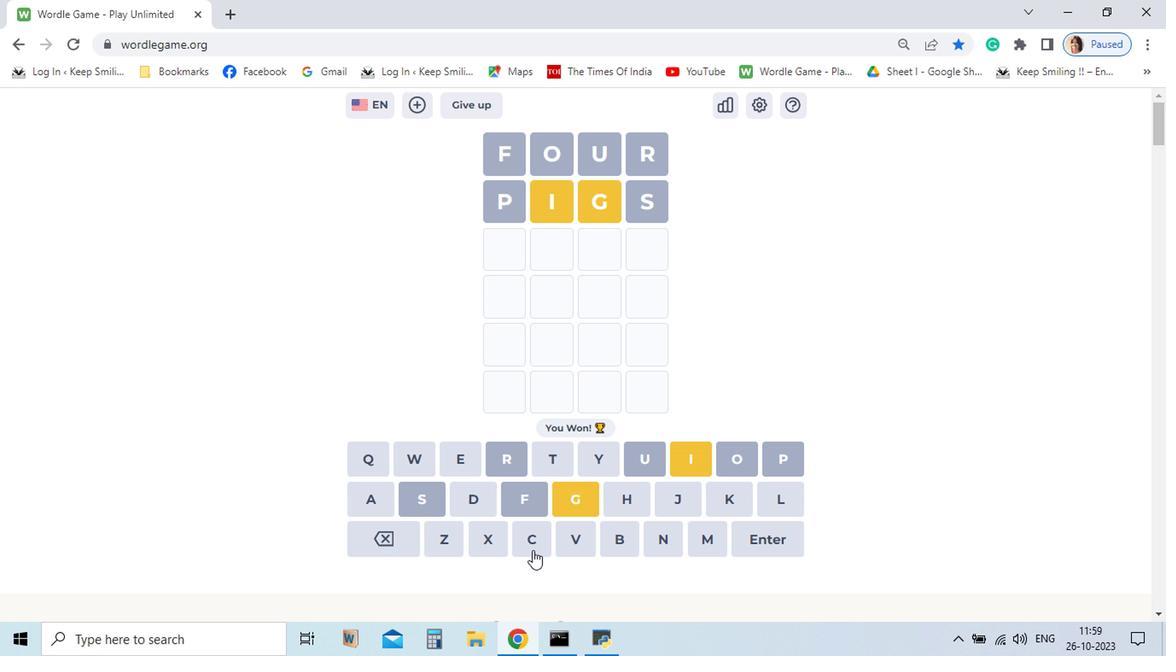 
Action: Mouse moved to (633, 510)
Screenshot: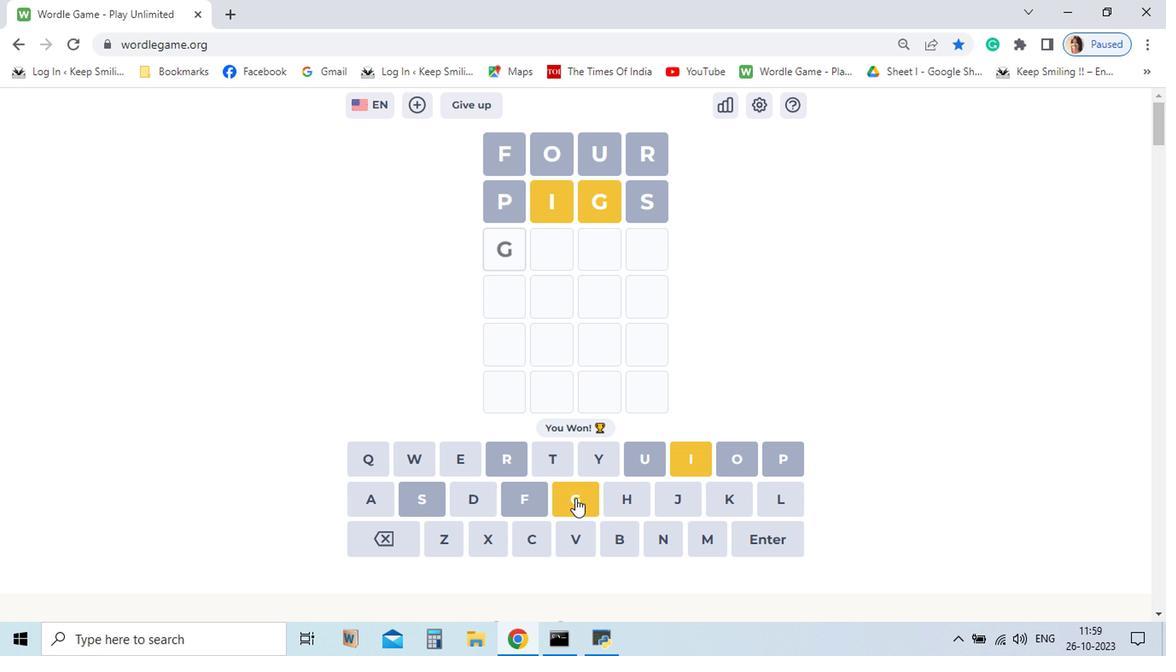 
Action: Mouse pressed left at (633, 510)
Screenshot: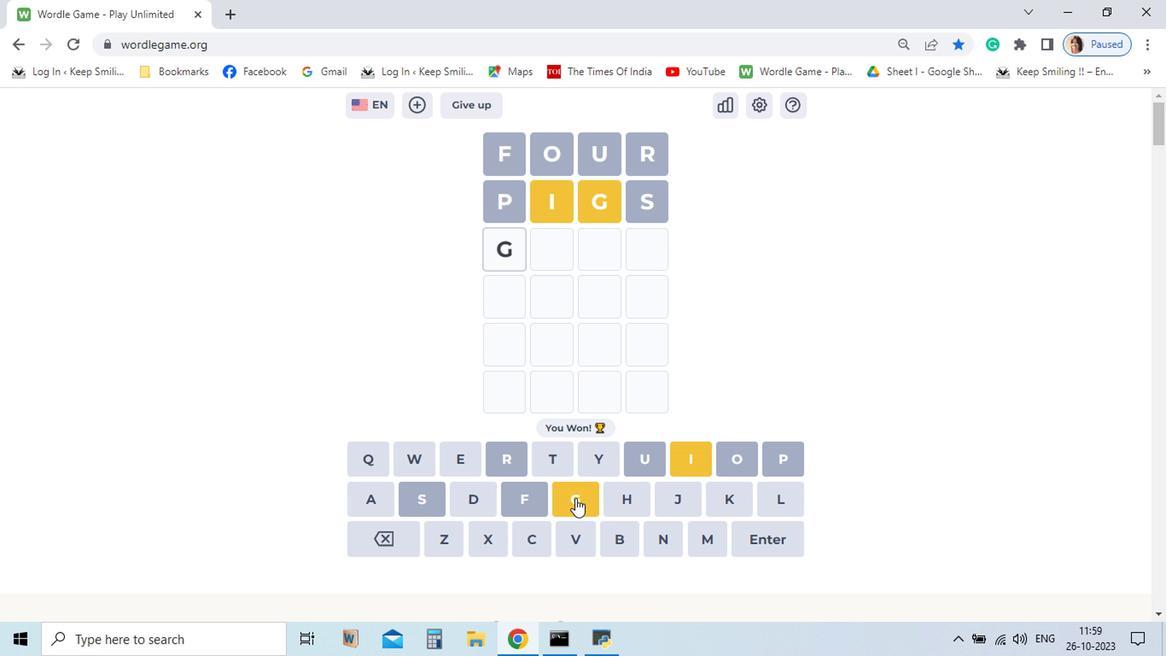 
Action: Mouse moved to (770, 513)
Screenshot: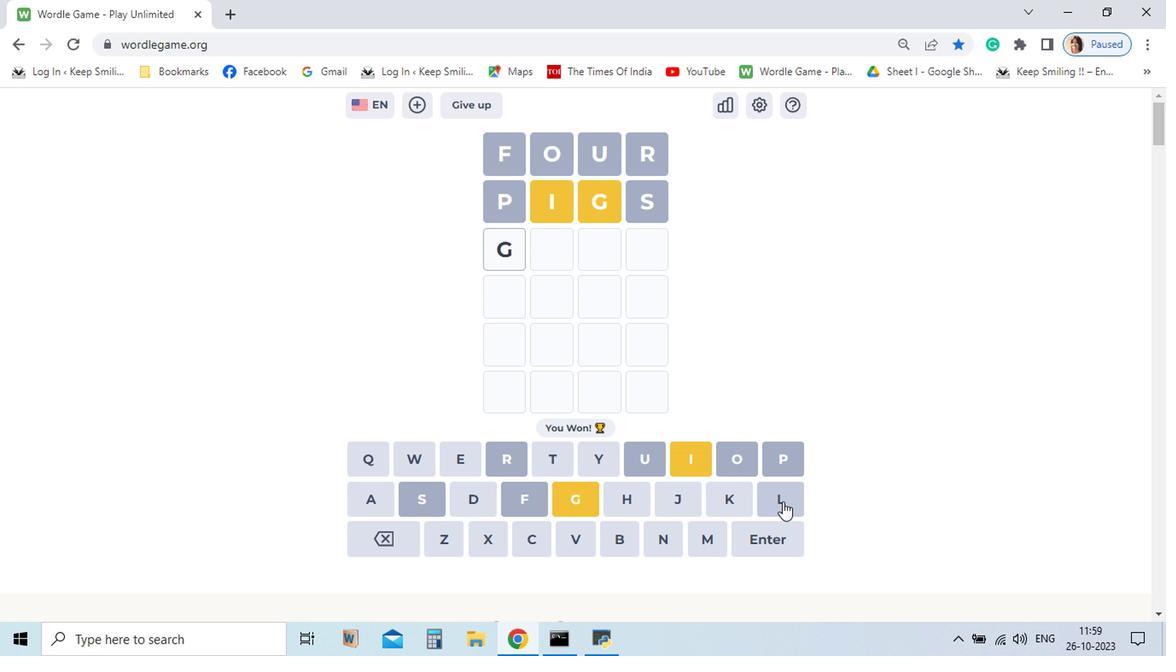 
Action: Mouse pressed left at (770, 513)
Screenshot: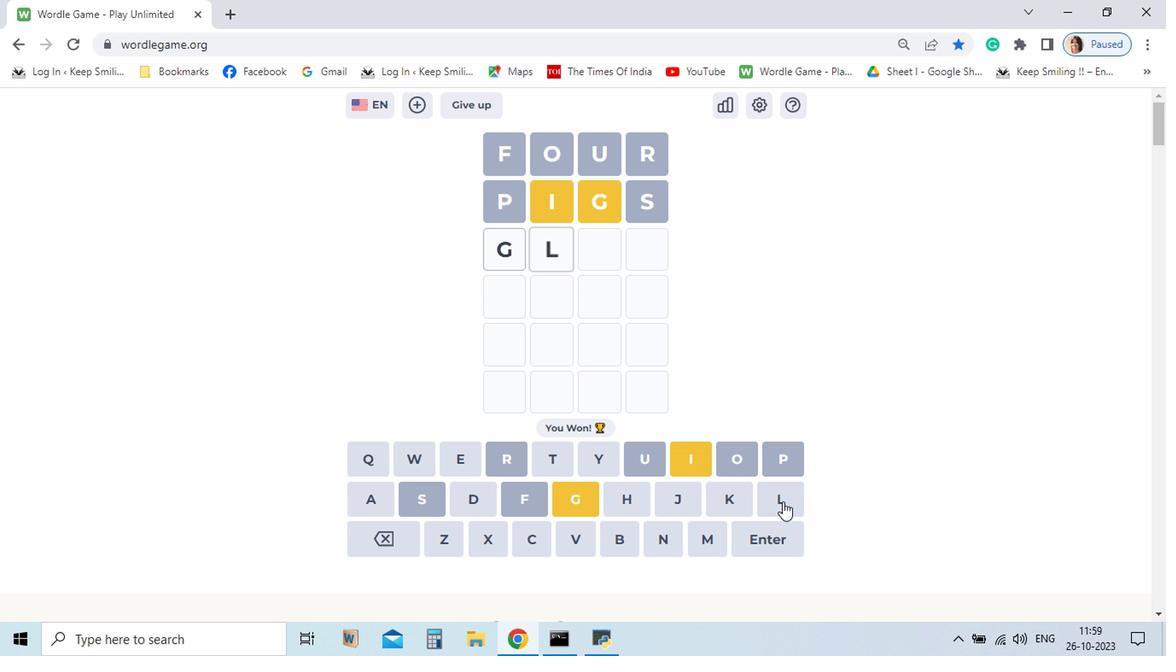 
Action: Mouse moved to (709, 476)
Screenshot: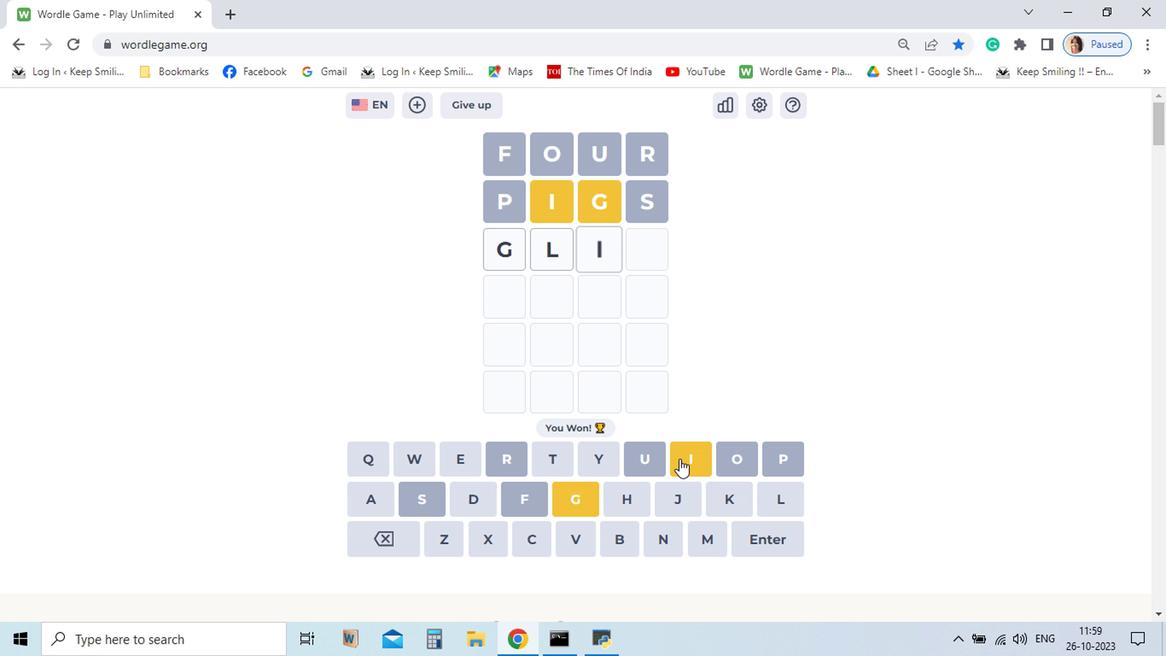
Action: Mouse pressed left at (709, 476)
Screenshot: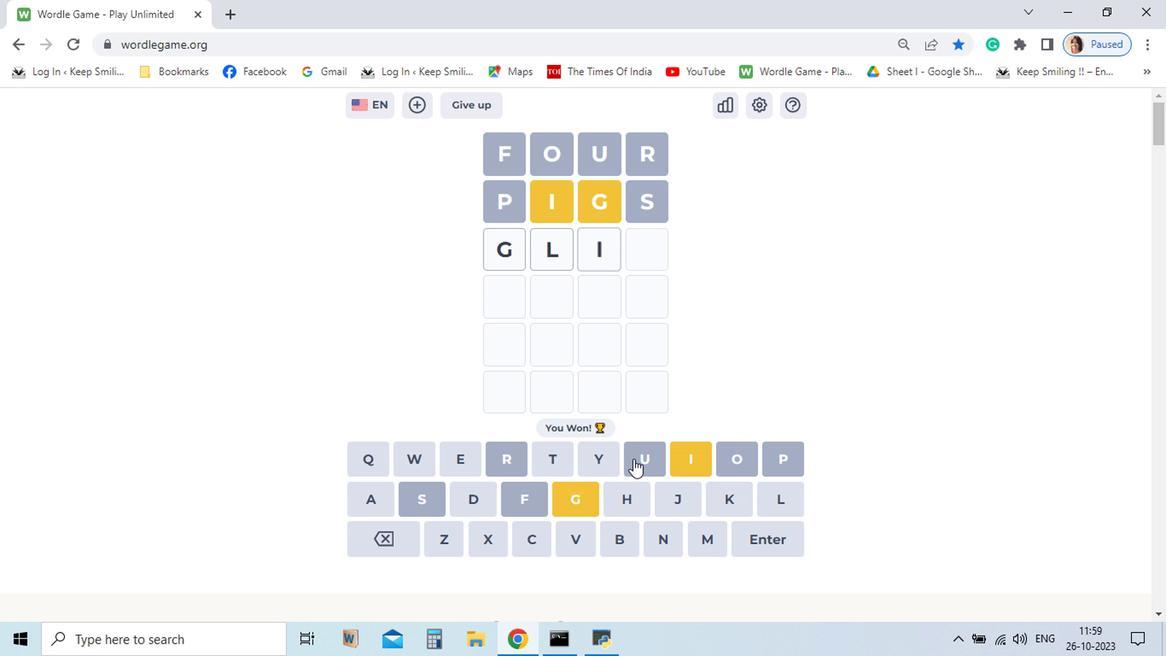 
Action: Mouse moved to (618, 476)
Screenshot: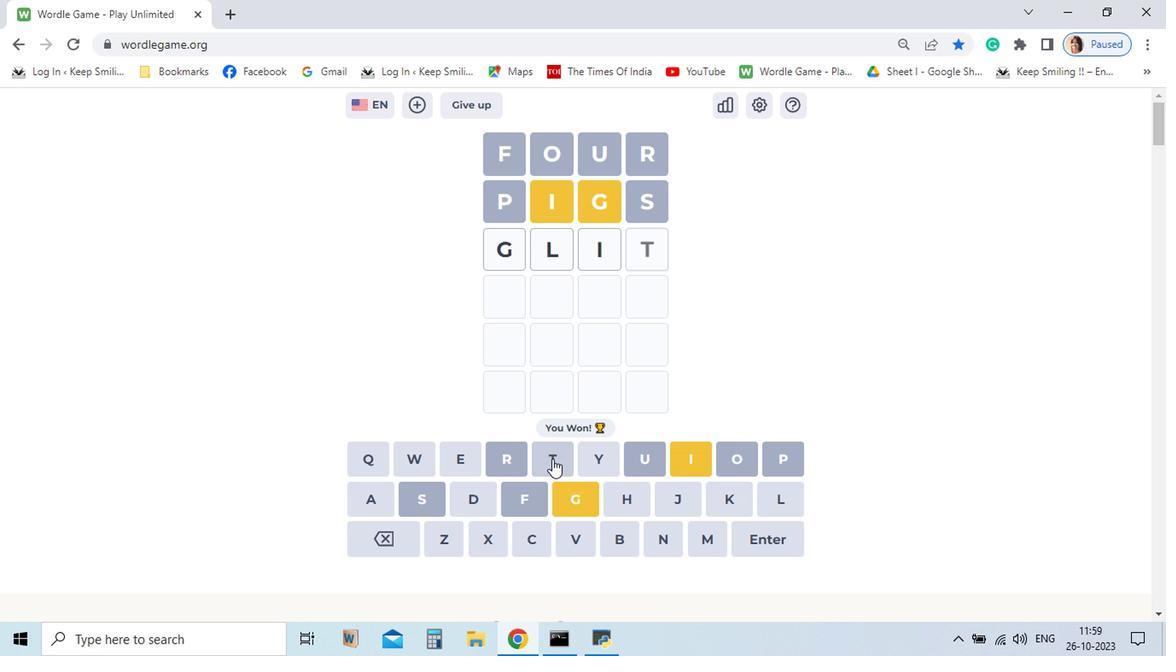 
Action: Mouse pressed left at (618, 476)
Screenshot: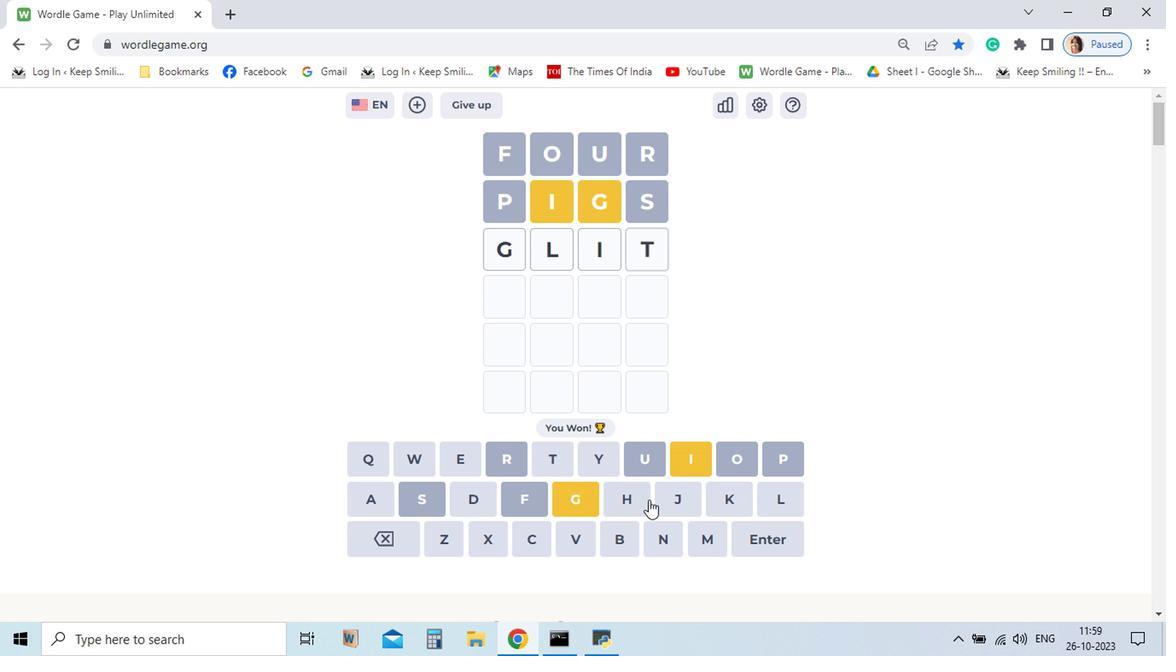 
Action: Mouse moved to (745, 538)
Screenshot: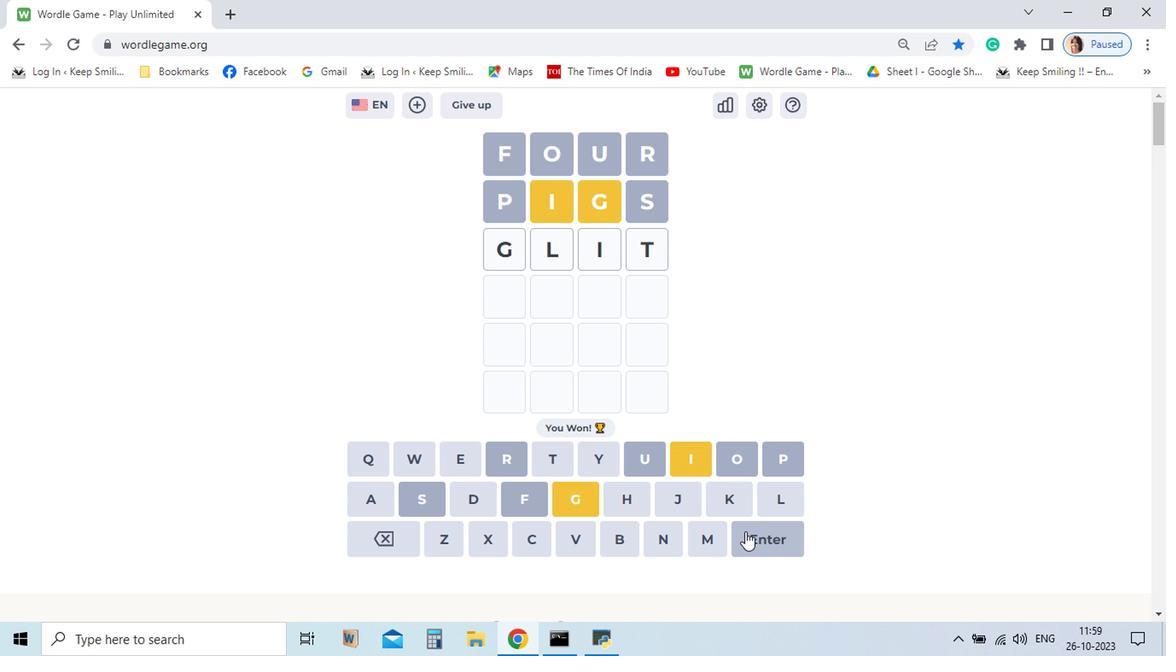 
Action: Mouse pressed left at (745, 538)
Screenshot: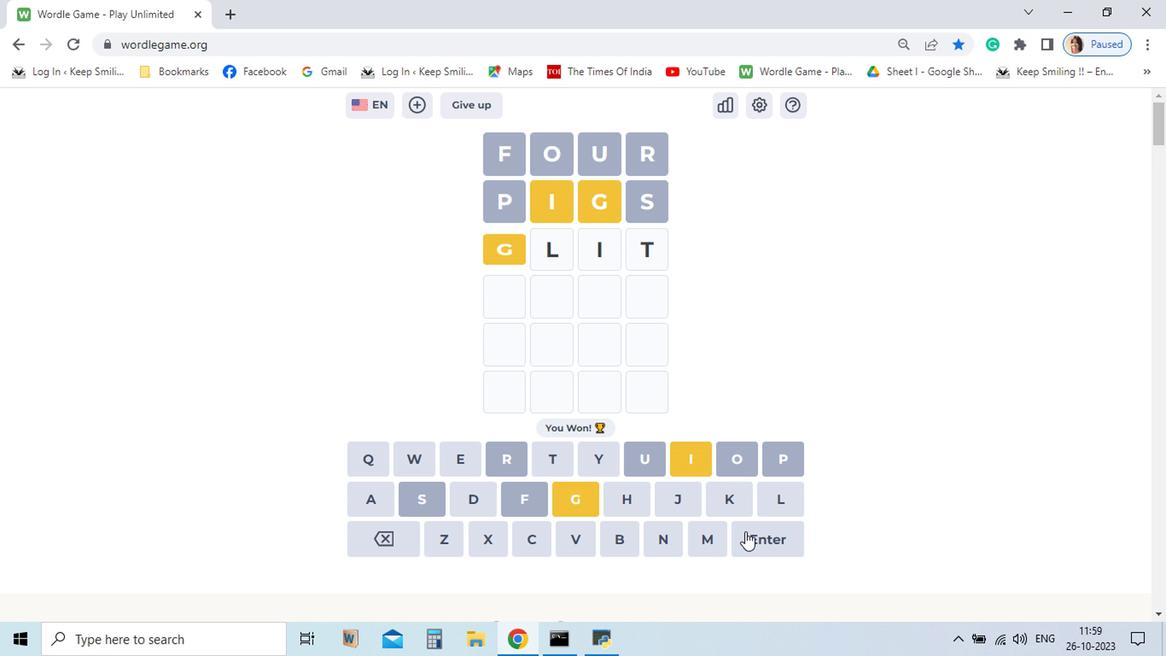 
Action: Mouse moved to (617, 478)
Screenshot: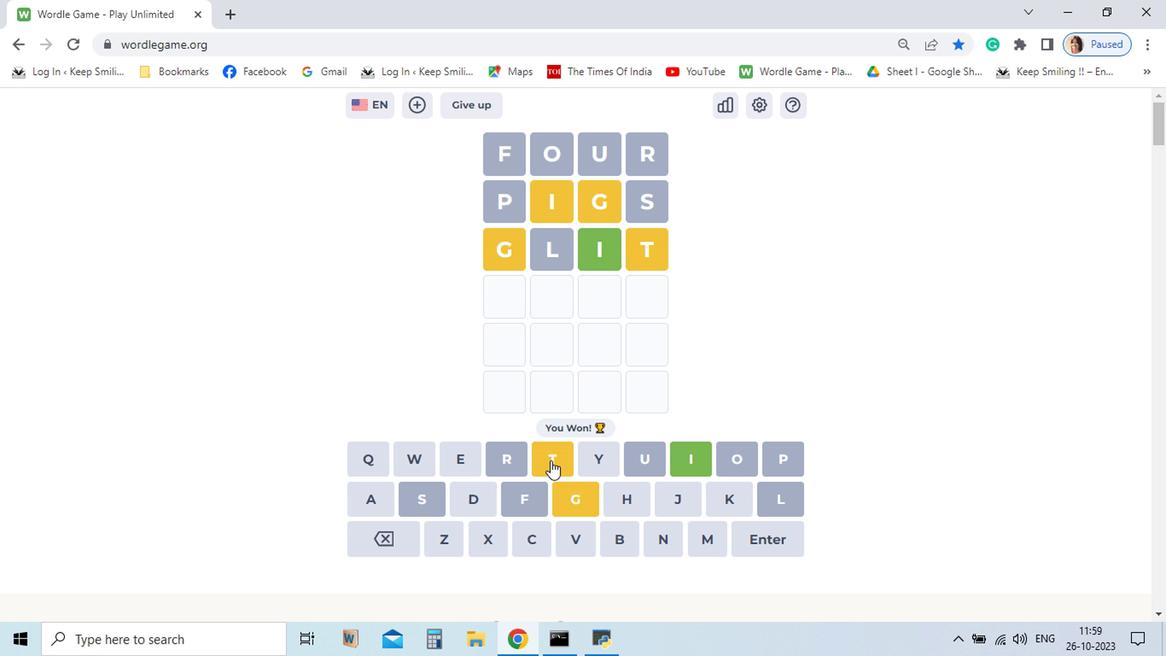 
Action: Mouse pressed left at (617, 478)
Screenshot: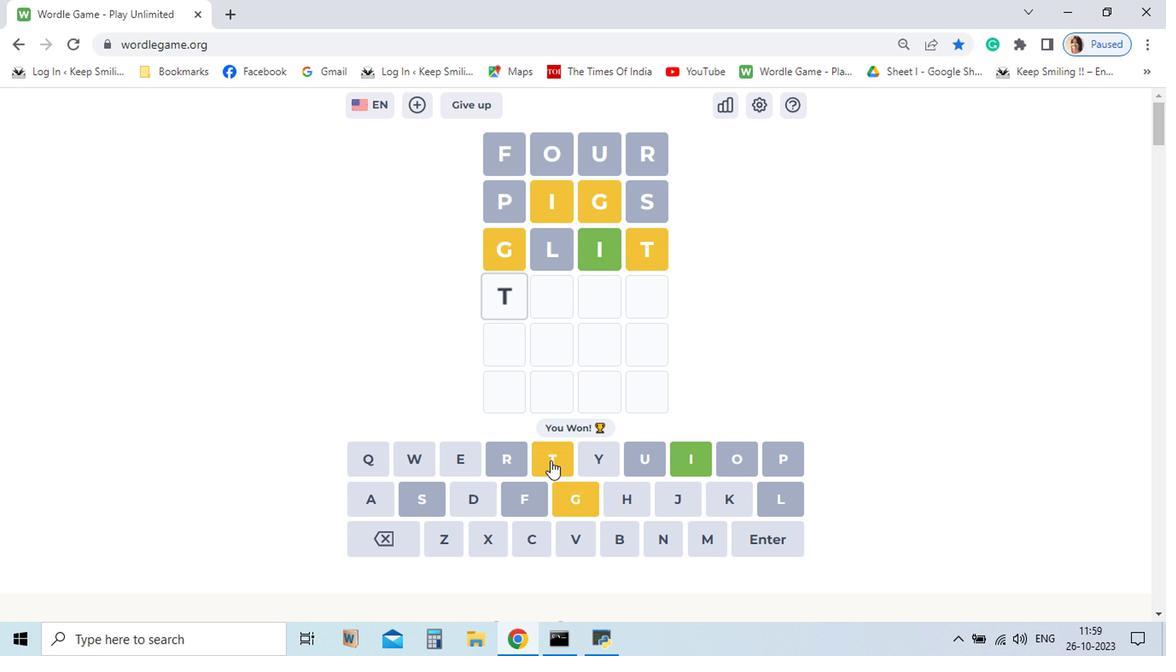 
Action: Mouse moved to (517, 470)
Screenshot: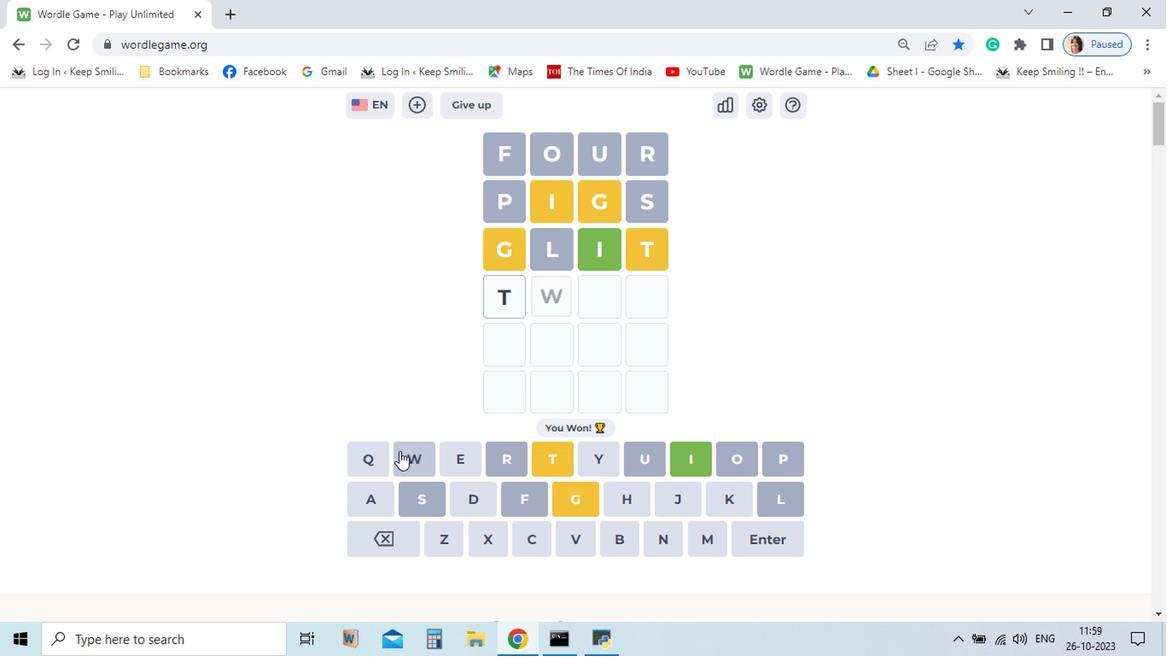 
Action: Mouse pressed left at (517, 470)
Screenshot: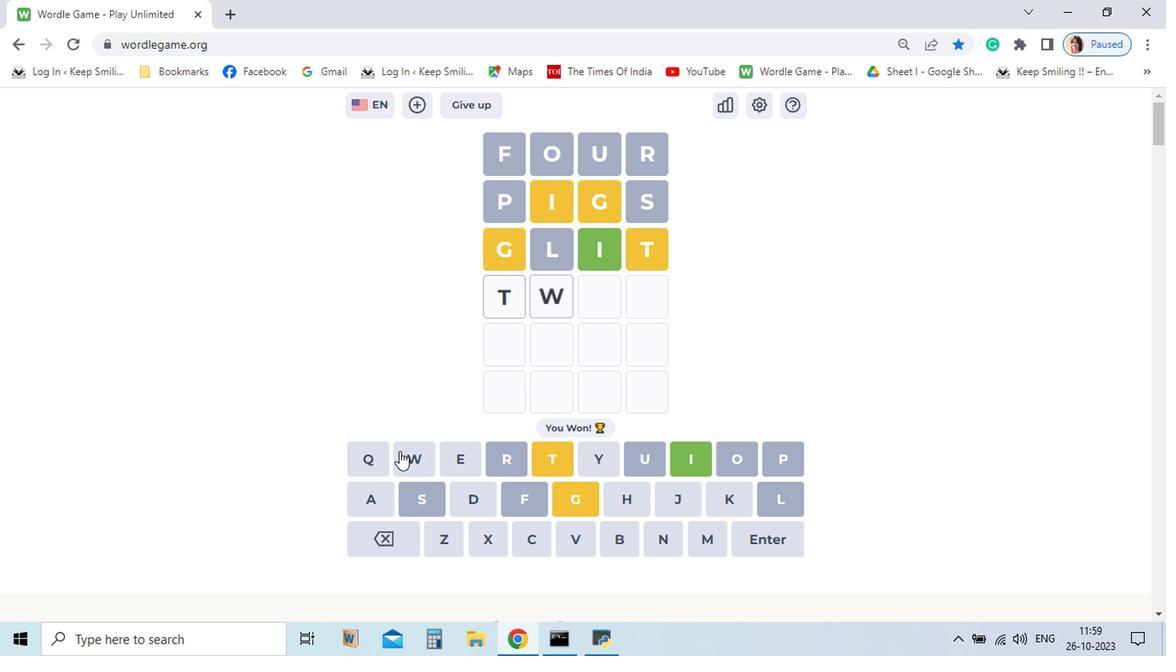 
Action: Mouse moved to (710, 473)
Screenshot: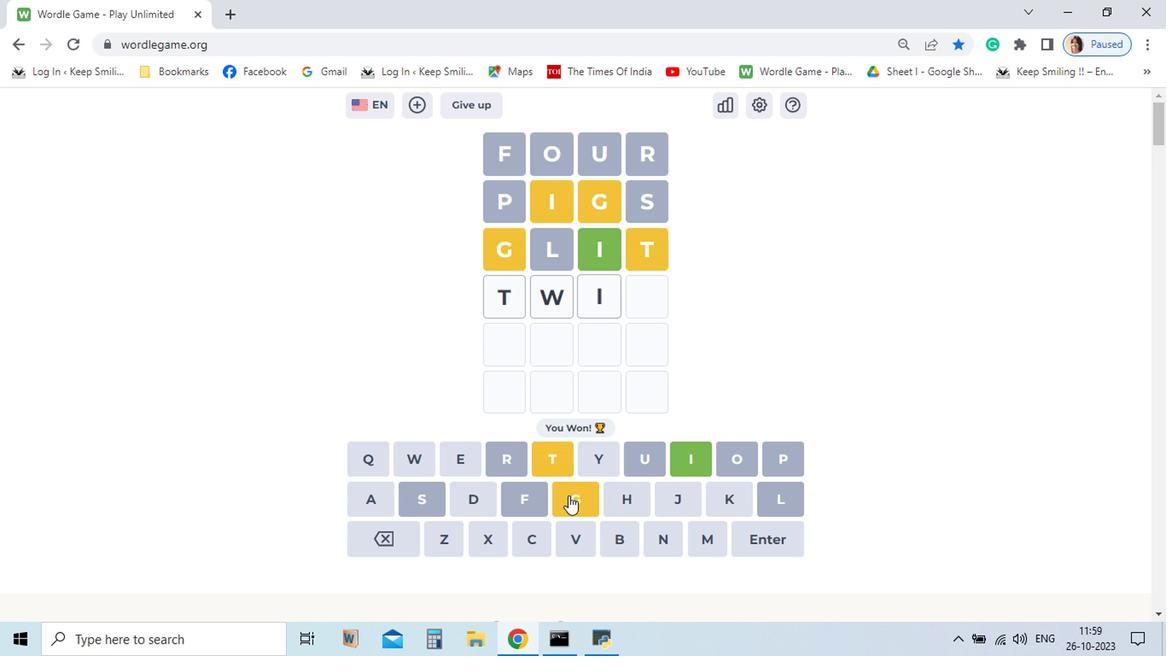 
Action: Mouse pressed left at (710, 473)
Screenshot: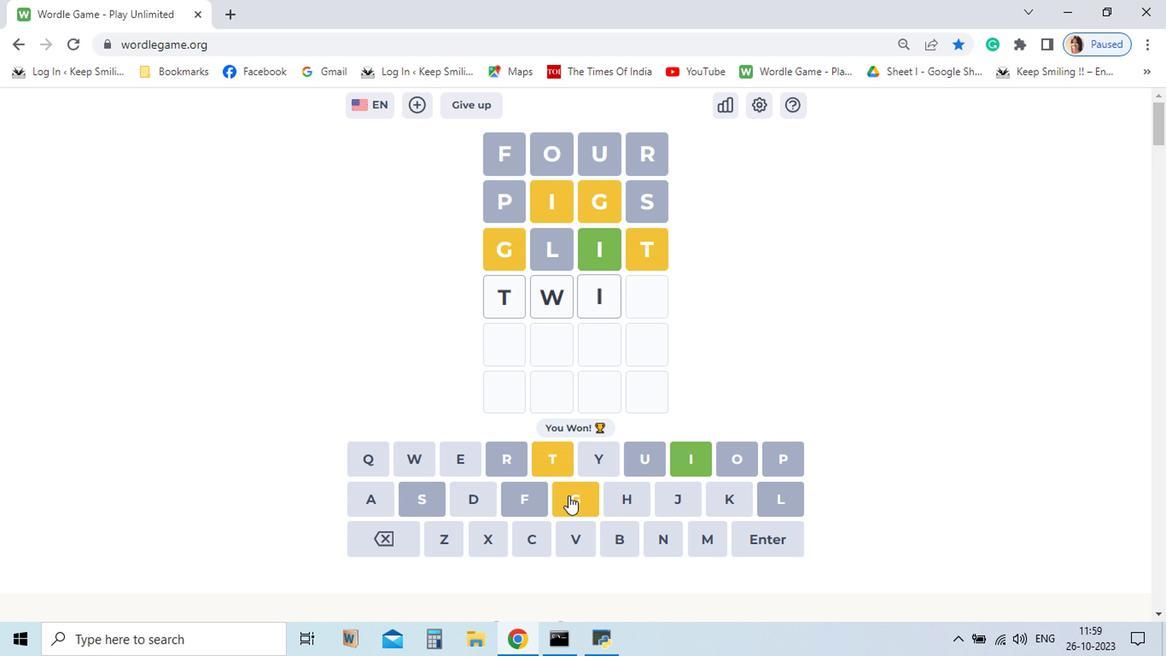 
Action: Mouse moved to (628, 507)
Screenshot: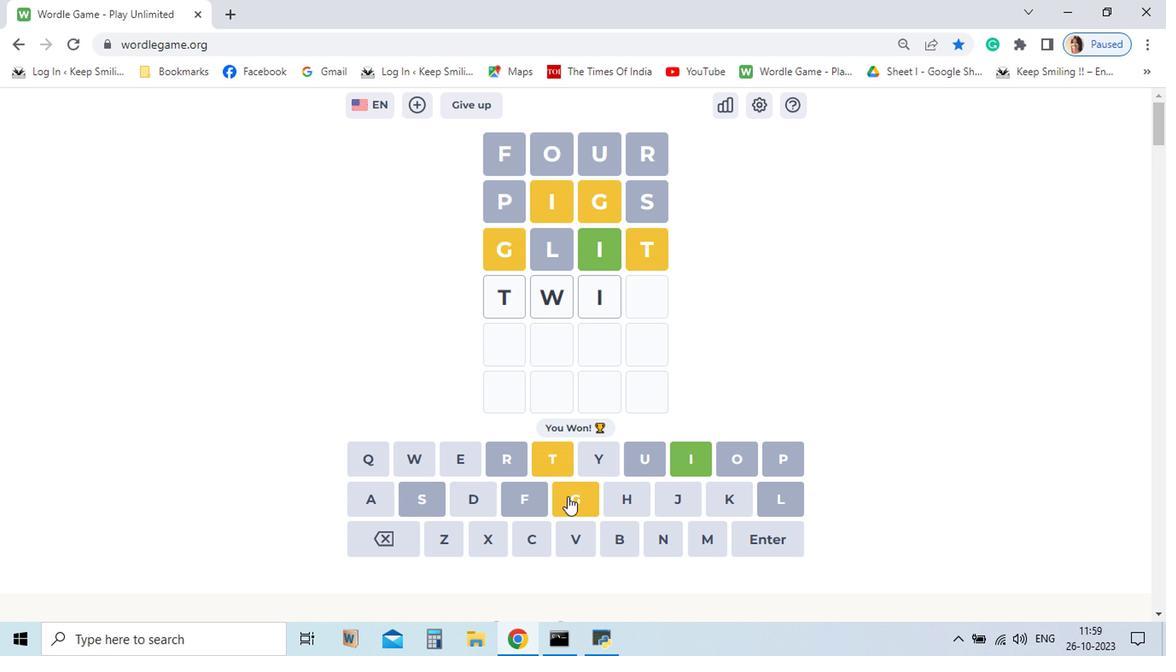 
Action: Mouse pressed left at (628, 507)
Screenshot: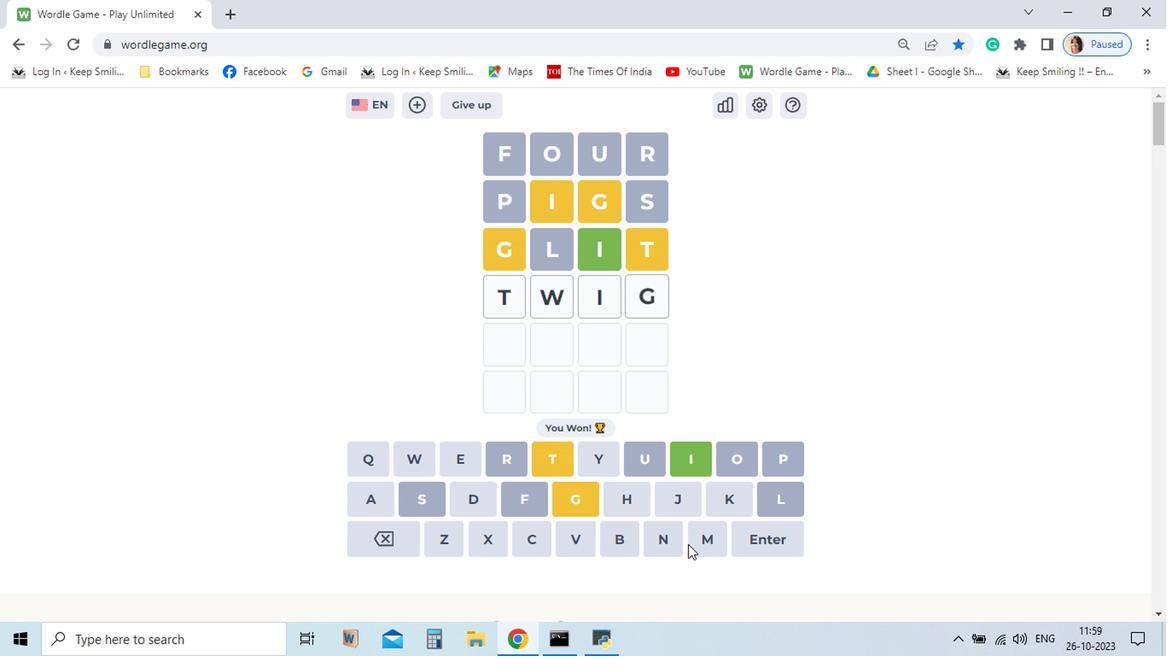 
Action: Mouse moved to (764, 543)
Screenshot: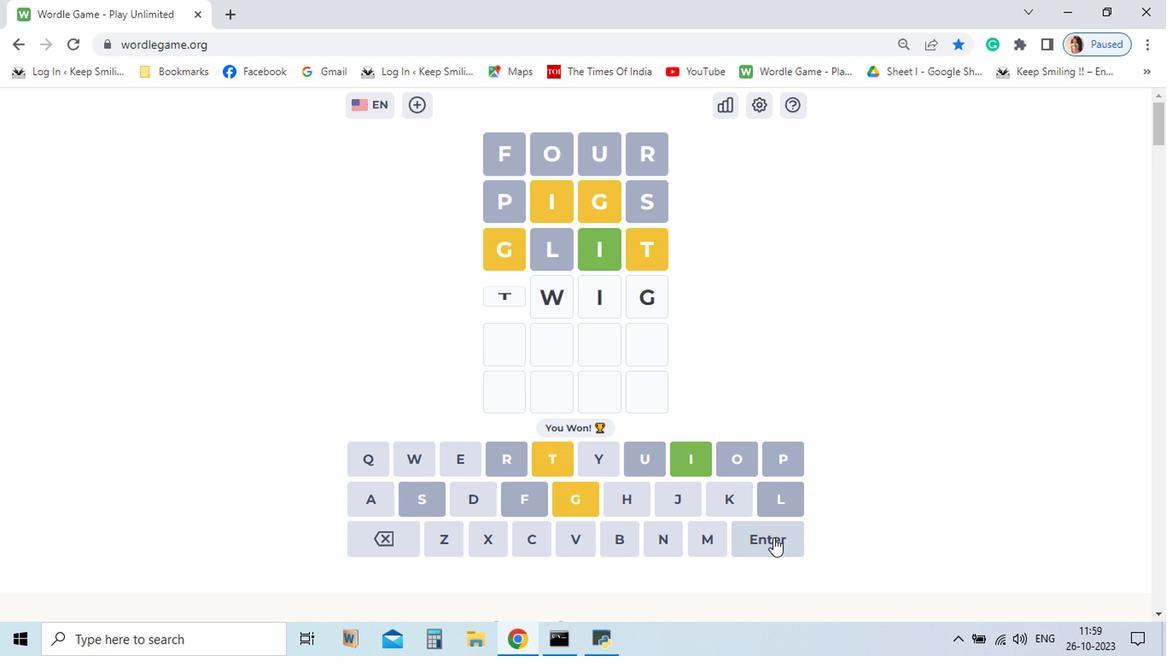 
Action: Mouse pressed left at (764, 543)
Screenshot: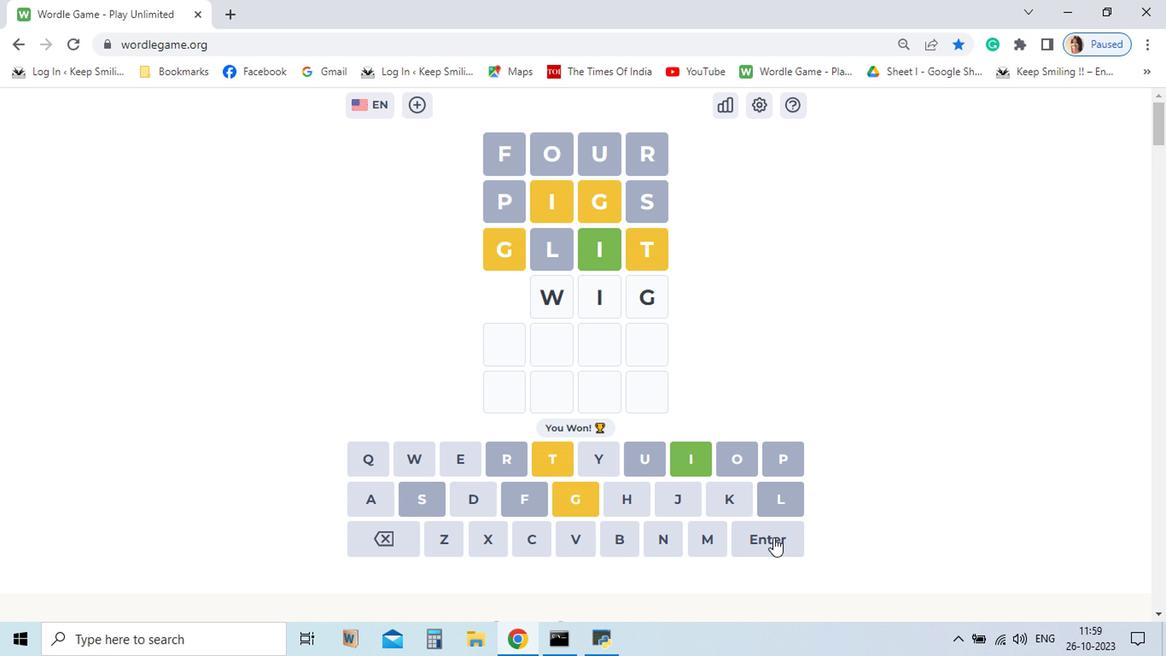 
Action: Mouse moved to (711, 274)
Screenshot: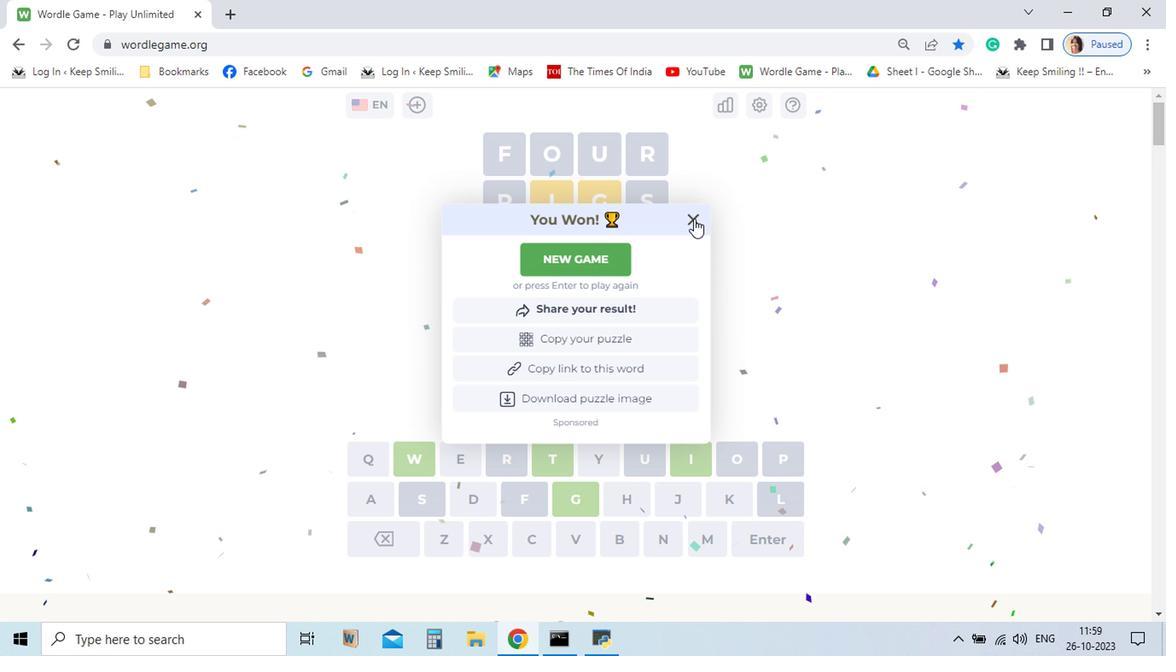 
Action: Mouse pressed left at (711, 274)
Screenshot: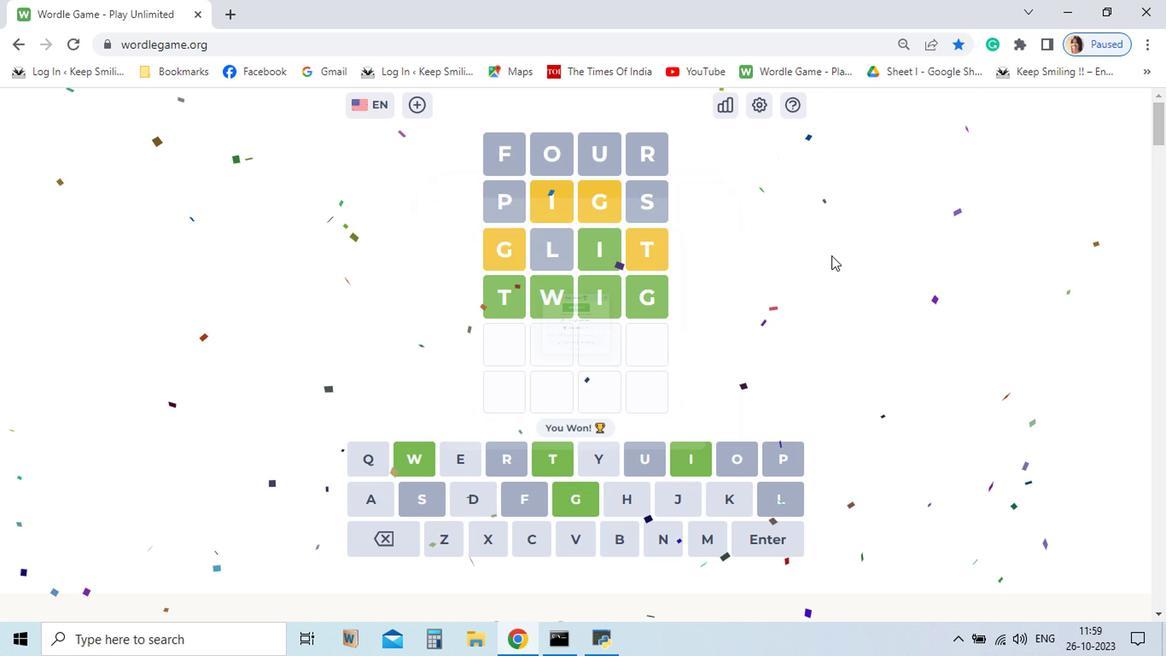 
Action: Mouse moved to (880, 317)
Screenshot: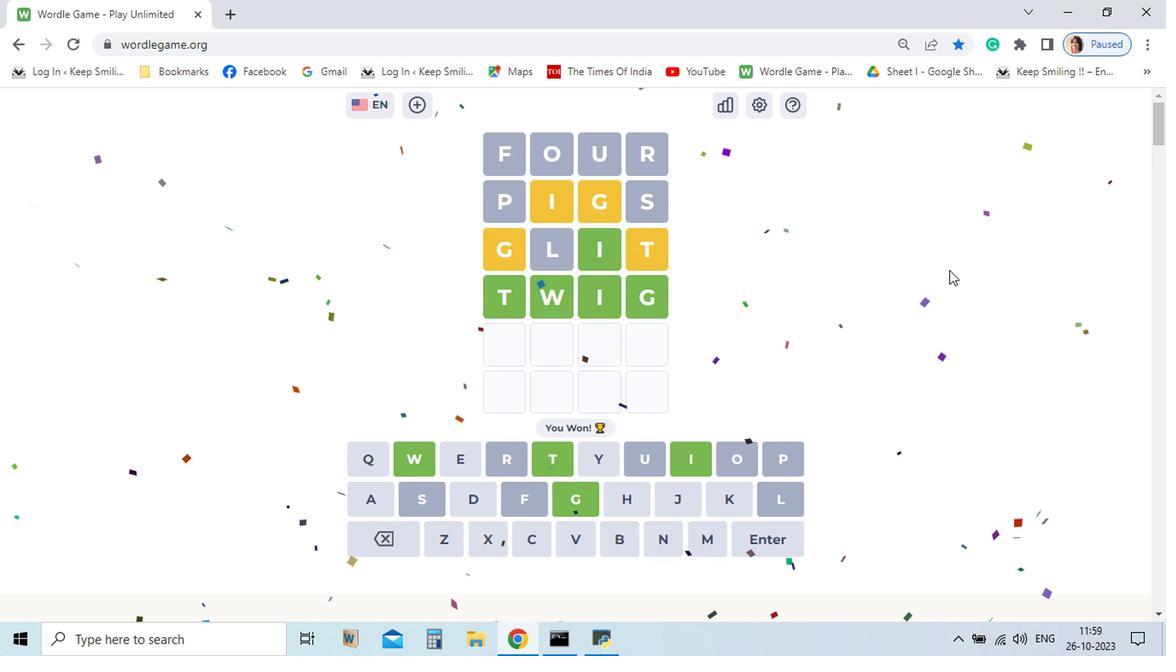 
